 Task: Add Attachment from computer to Card Card0000000037 in Board Board0000000010 in Workspace WS0000000004 in Trello. Add Cover Green to Card Card0000000037 in Board Board0000000010 in Workspace WS0000000004 in Trello. Add "Move Card To …" Button titled Button0000000037 to "top" of the list "To Do" to Card Card0000000037 in Board Board0000000010 in Workspace WS0000000004 in Trello. Add Description DS0000000037 to Card Card0000000038 in Board Board0000000010 in Workspace WS0000000004 in Trello. Add Comment CM0000000037 to Card Card0000000038 in Board Board0000000010 in Workspace WS0000000004 in Trello
Action: Mouse moved to (754, 335)
Screenshot: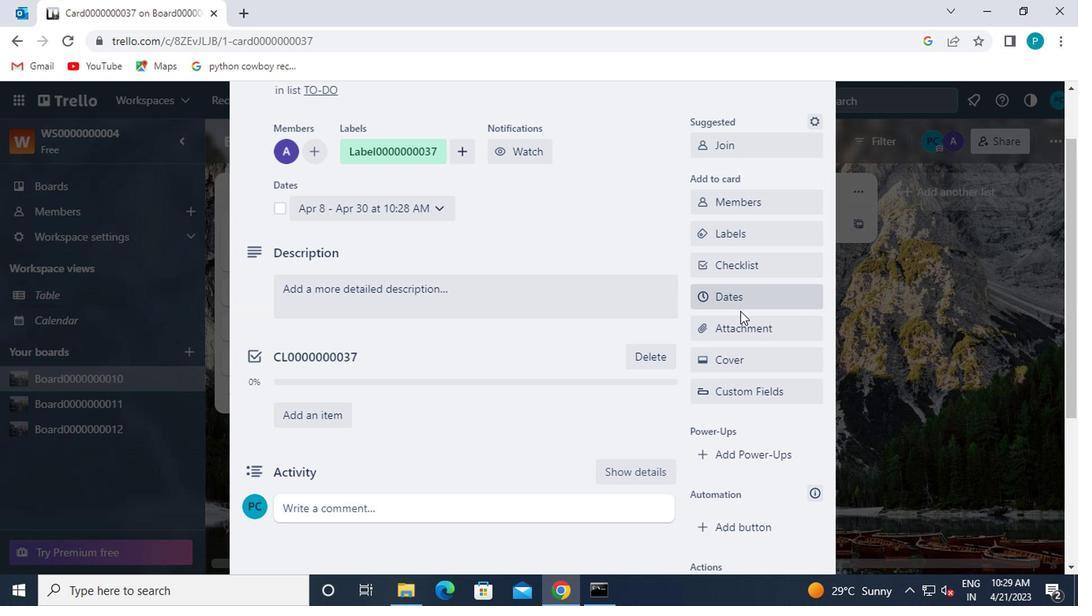 
Action: Mouse pressed left at (754, 335)
Screenshot: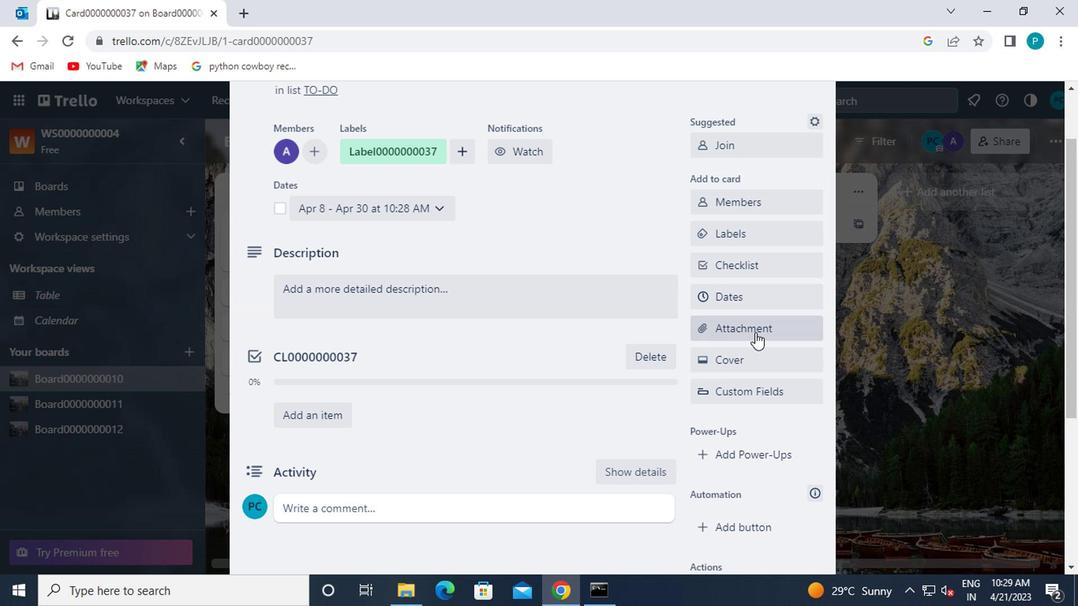 
Action: Mouse moved to (708, 171)
Screenshot: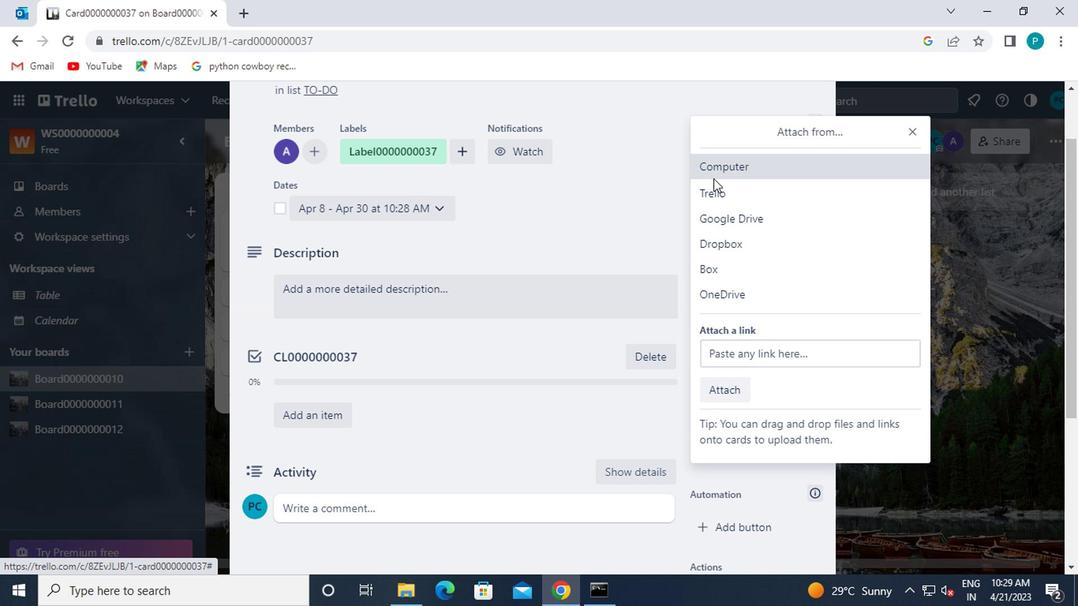 
Action: Mouse pressed left at (708, 171)
Screenshot: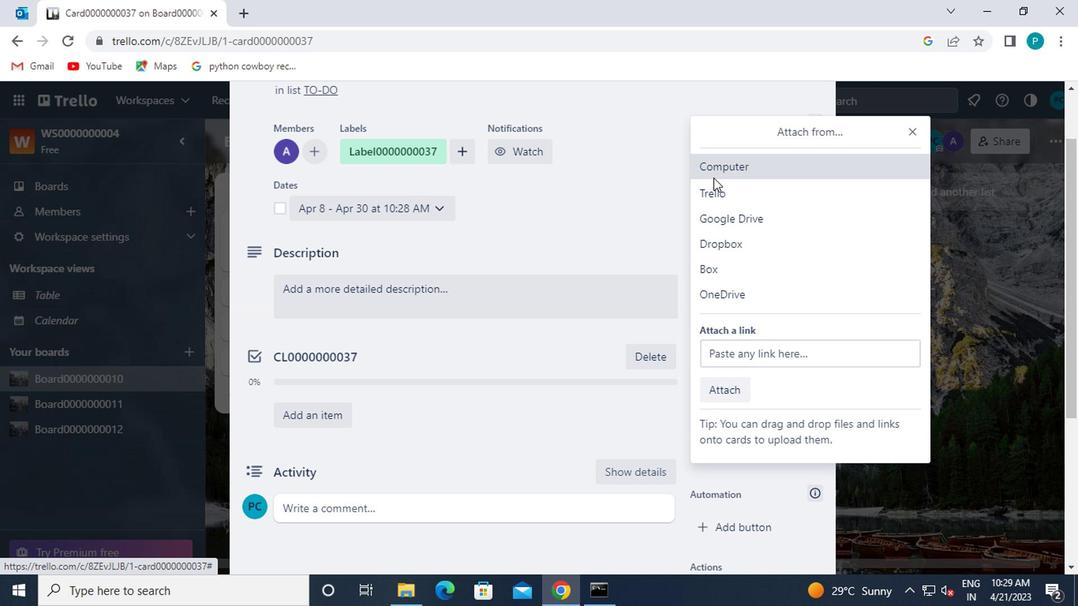 
Action: Mouse moved to (158, 110)
Screenshot: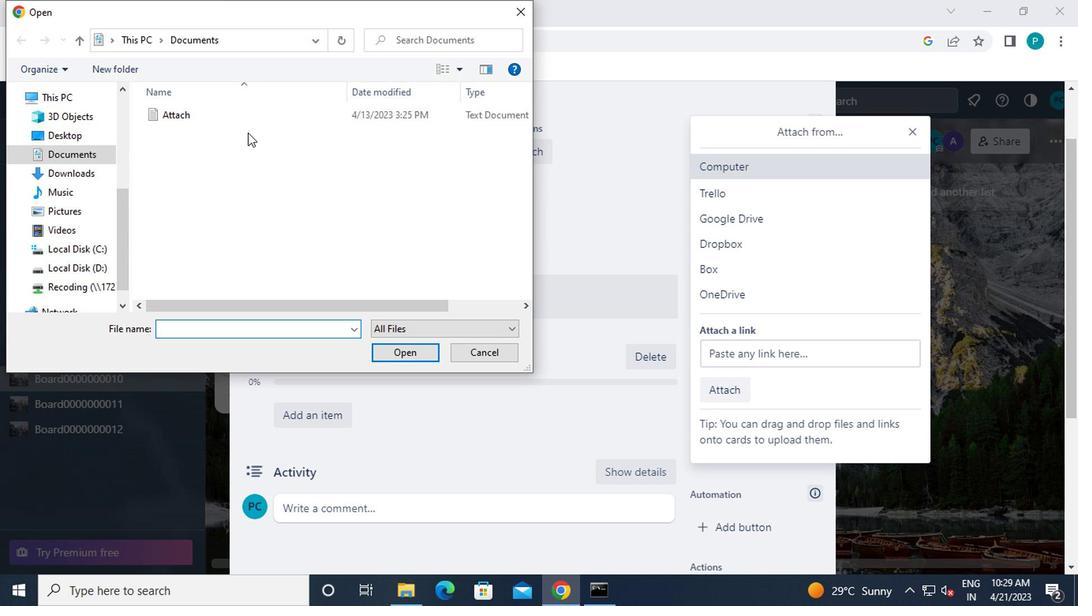 
Action: Mouse pressed left at (158, 110)
Screenshot: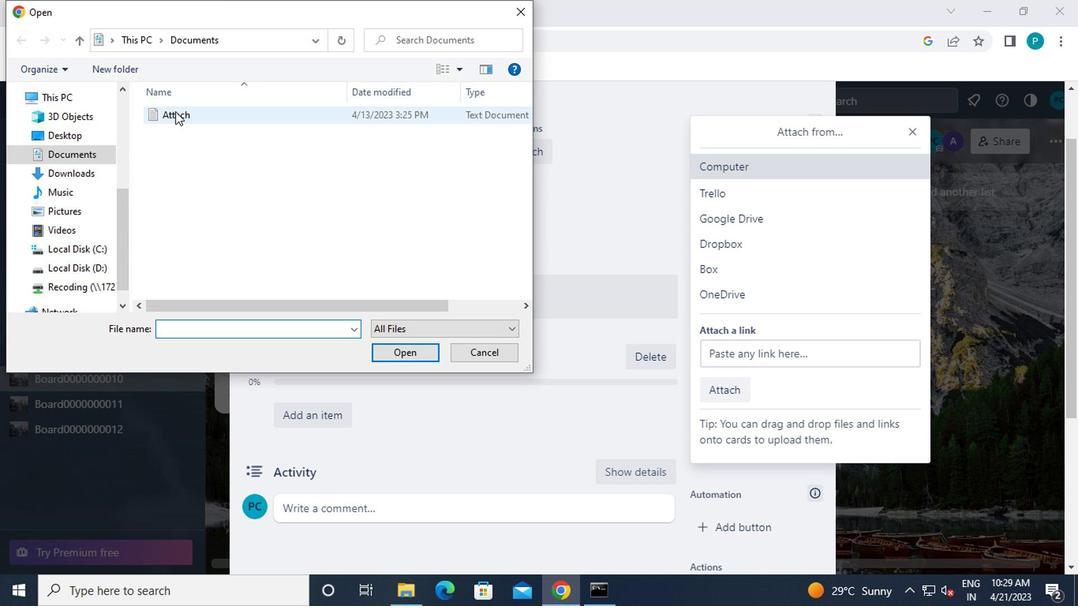 
Action: Mouse moved to (160, 113)
Screenshot: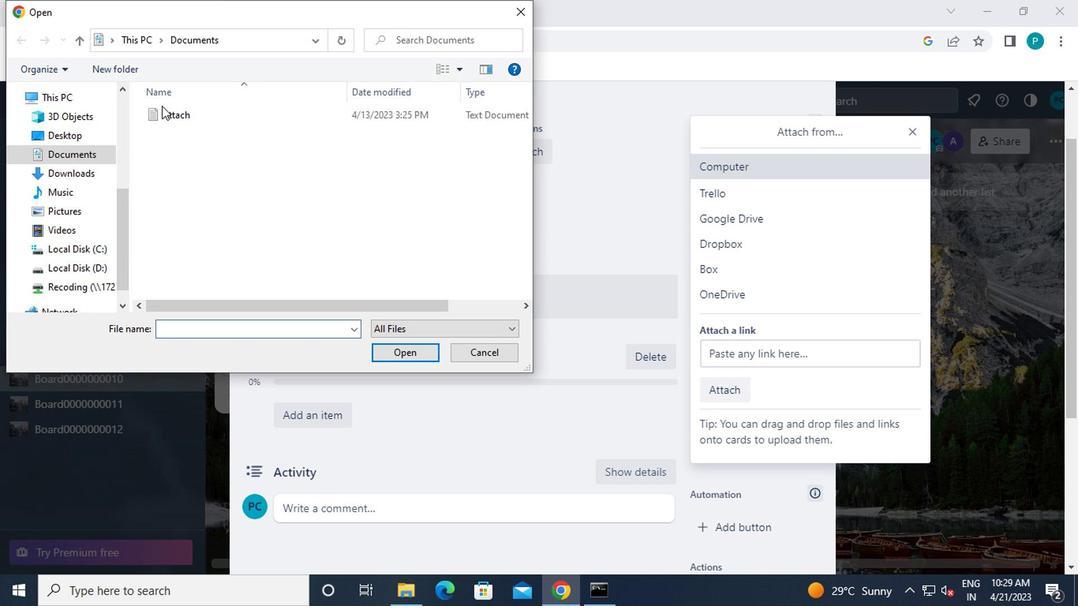 
Action: Mouse pressed left at (160, 113)
Screenshot: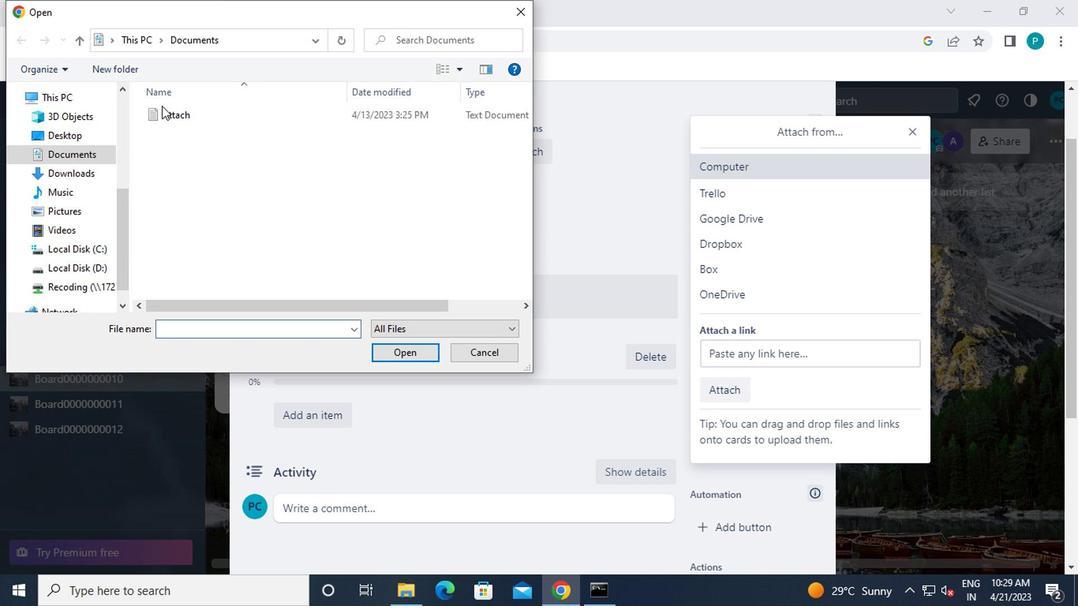 
Action: Mouse moved to (408, 363)
Screenshot: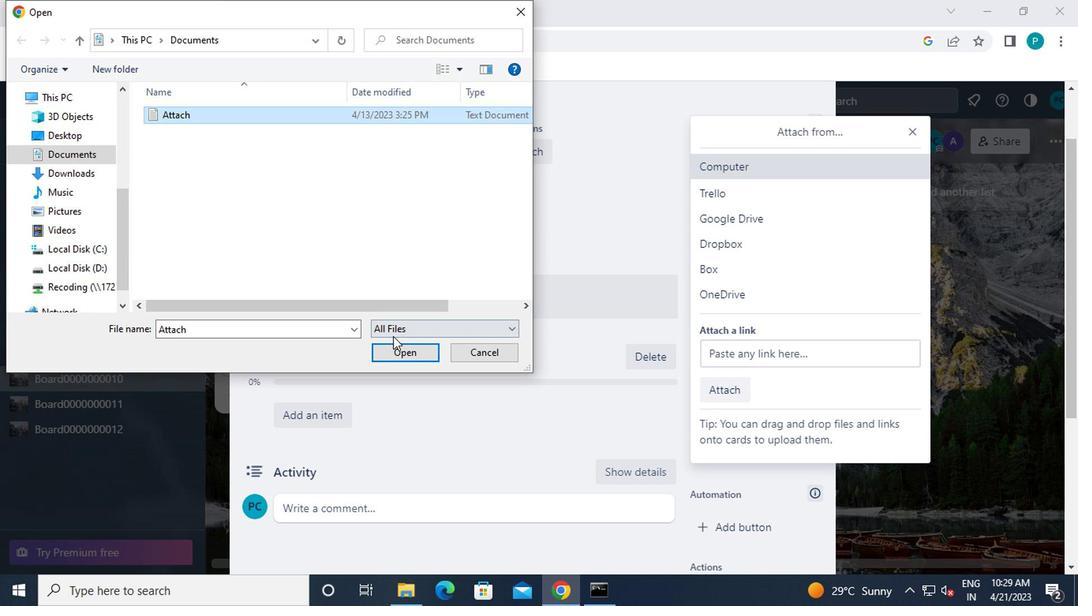 
Action: Mouse pressed left at (408, 363)
Screenshot: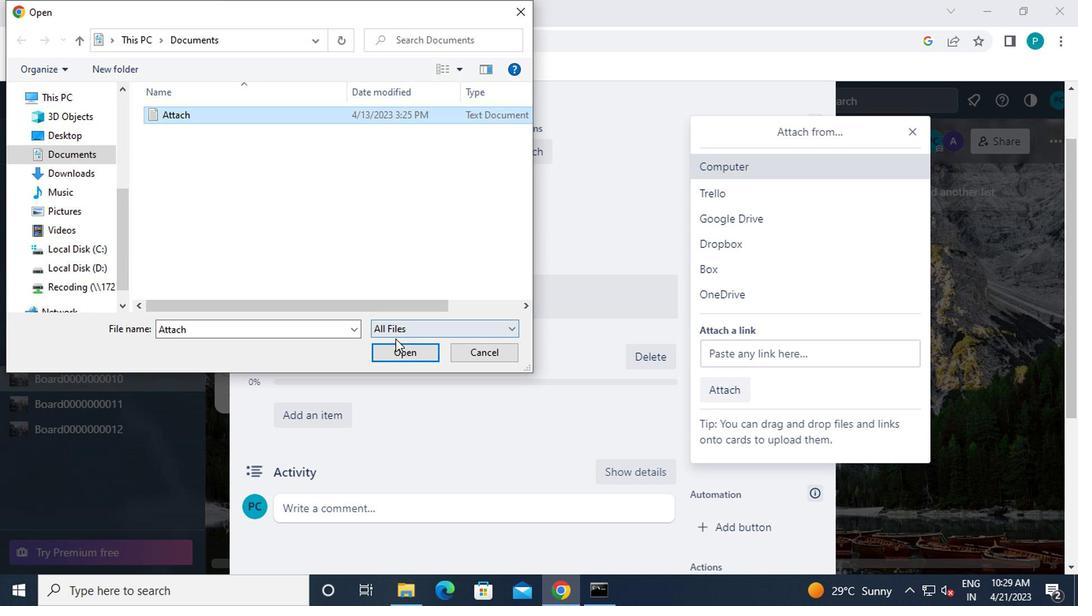 
Action: Mouse moved to (775, 349)
Screenshot: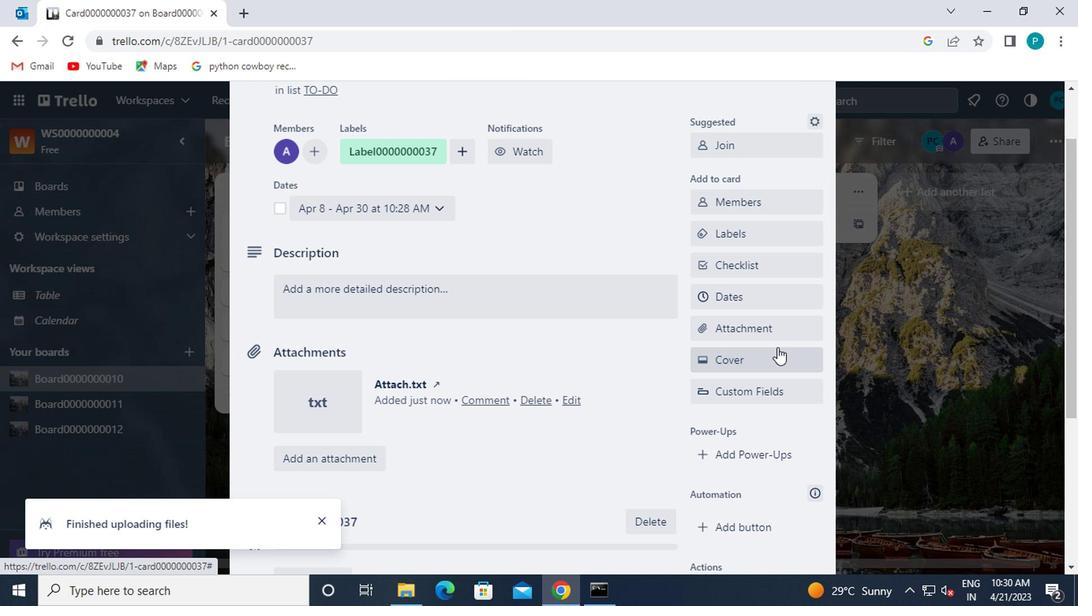 
Action: Mouse pressed left at (775, 349)
Screenshot: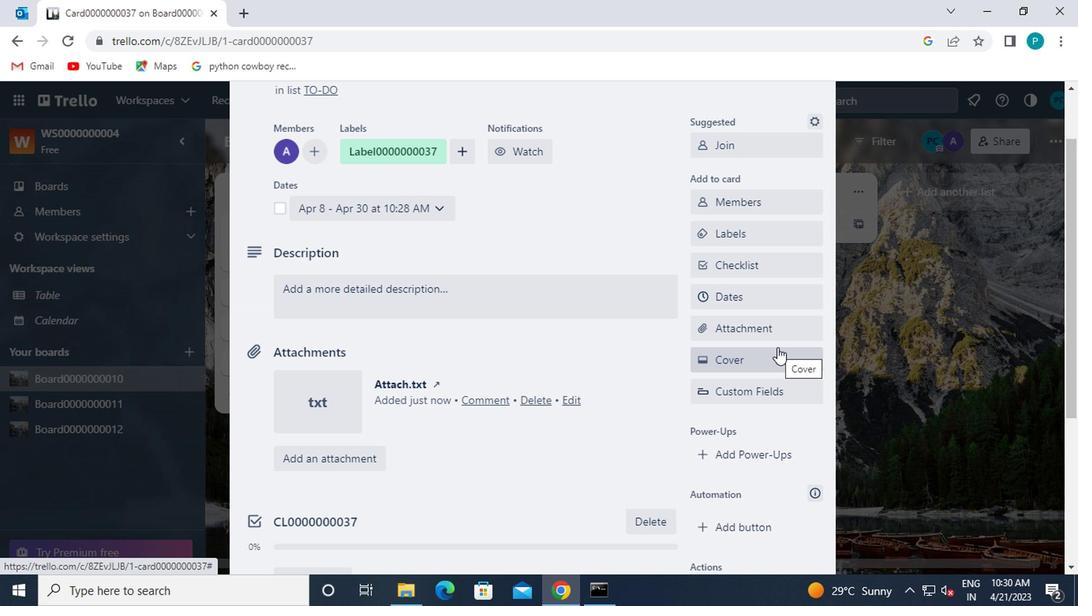 
Action: Mouse moved to (721, 279)
Screenshot: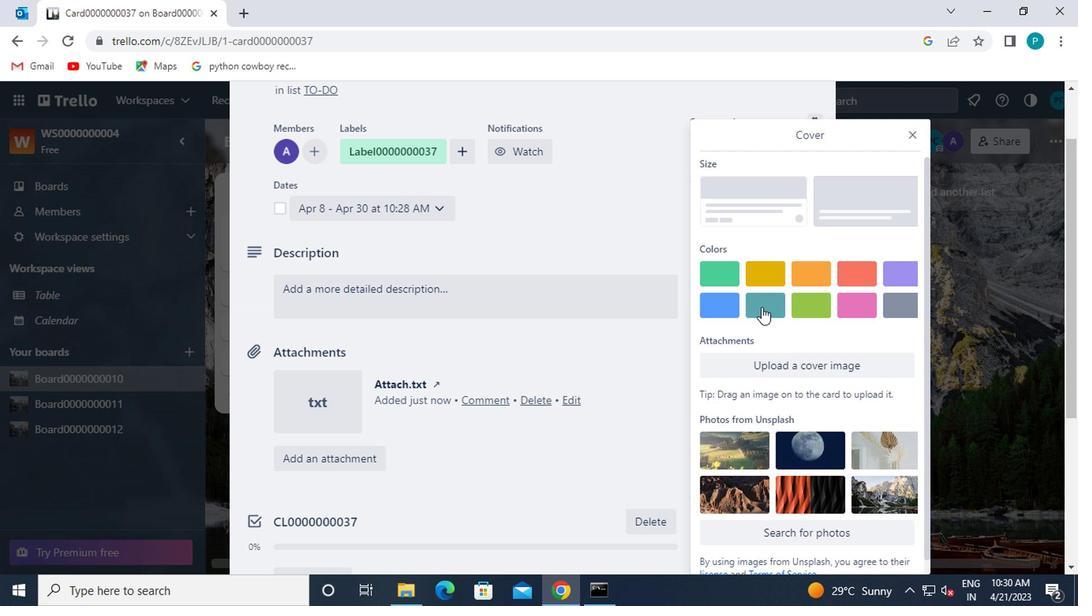 
Action: Mouse pressed left at (721, 279)
Screenshot: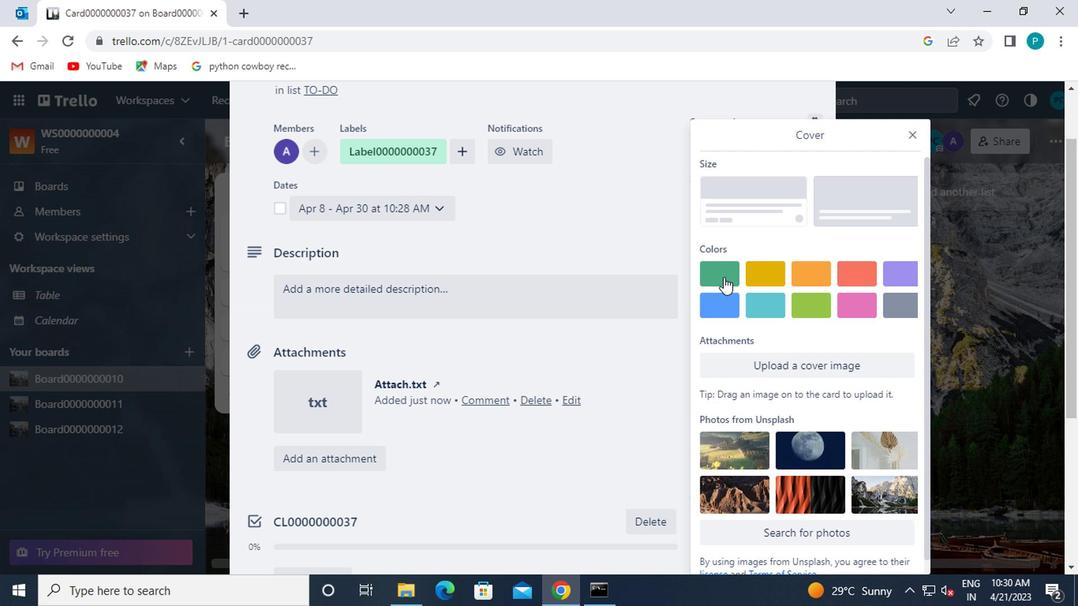 
Action: Mouse moved to (912, 142)
Screenshot: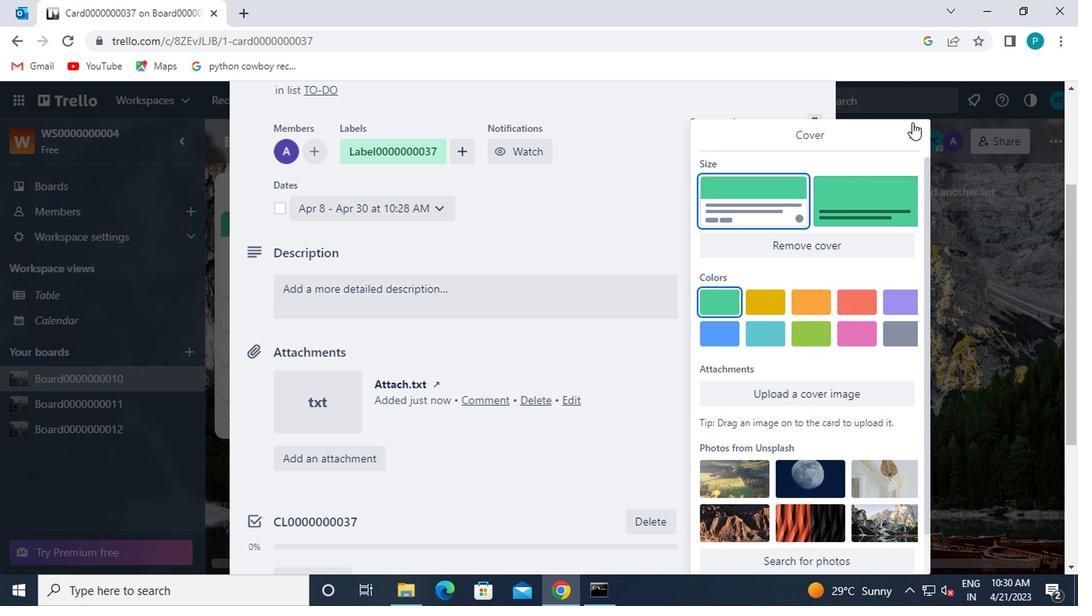
Action: Mouse pressed left at (912, 142)
Screenshot: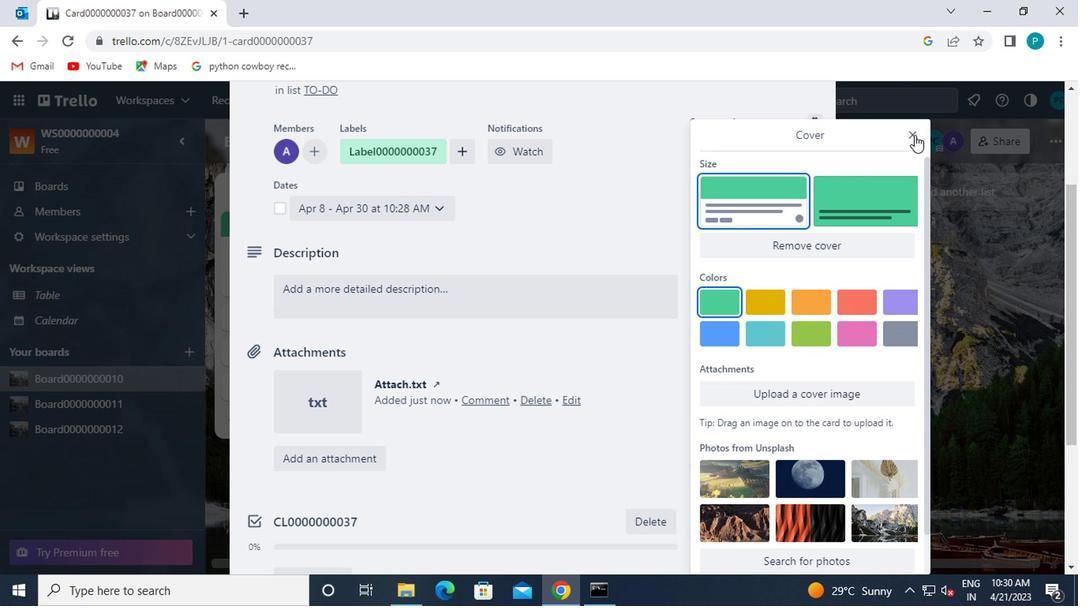 
Action: Mouse moved to (639, 327)
Screenshot: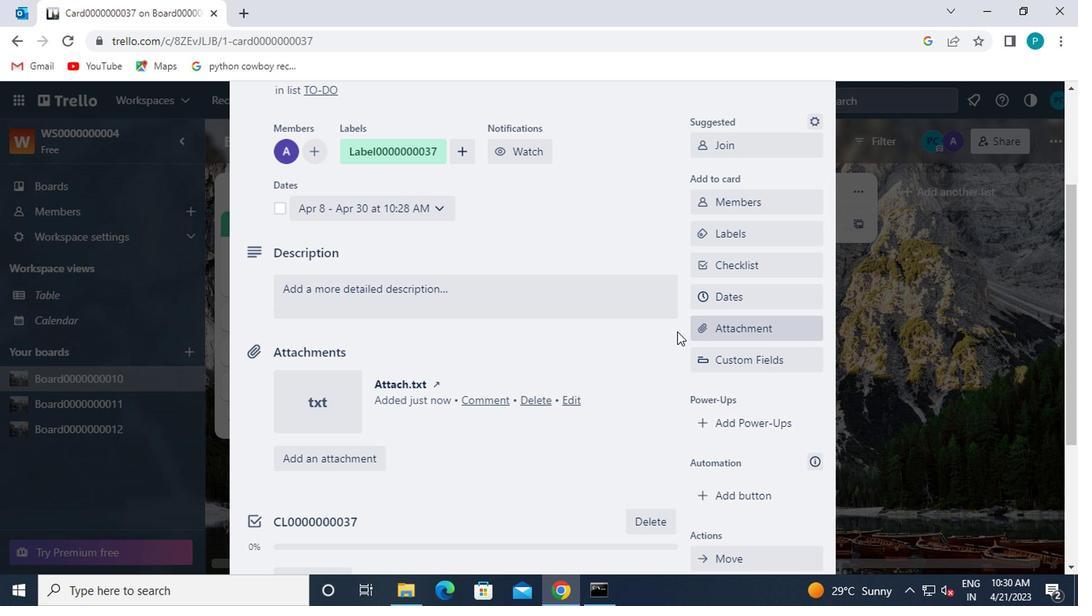 
Action: Mouse scrolled (639, 326) with delta (0, -1)
Screenshot: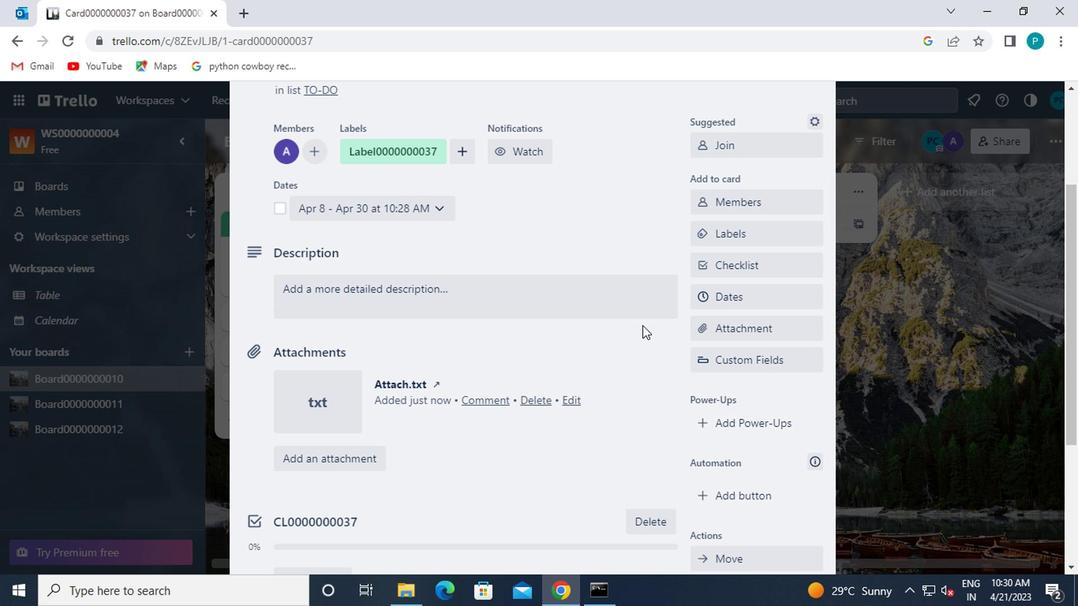 
Action: Mouse scrolled (639, 326) with delta (0, -1)
Screenshot: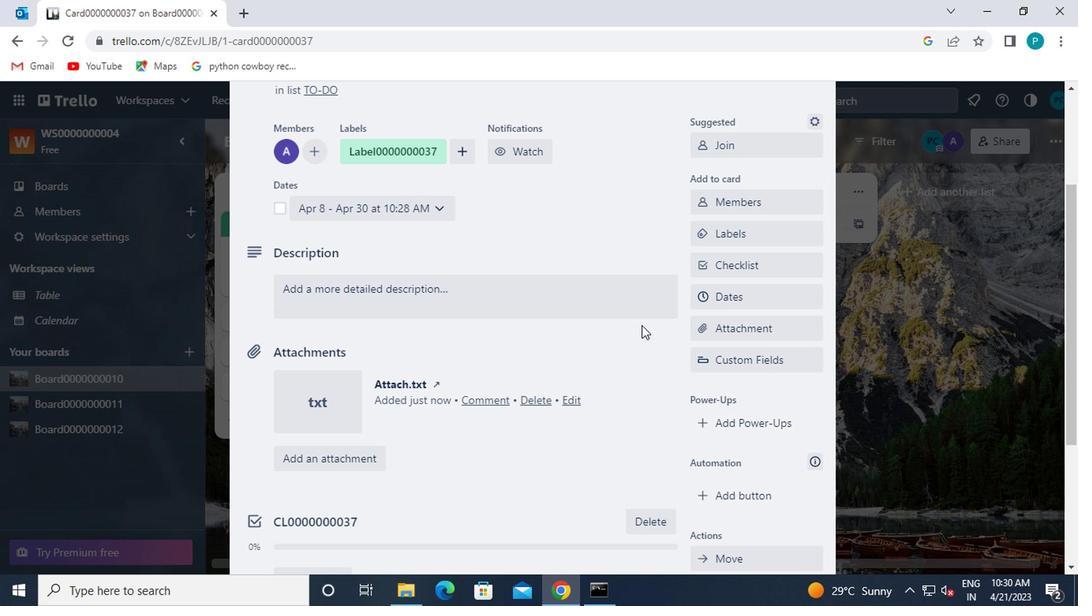 
Action: Mouse moved to (733, 338)
Screenshot: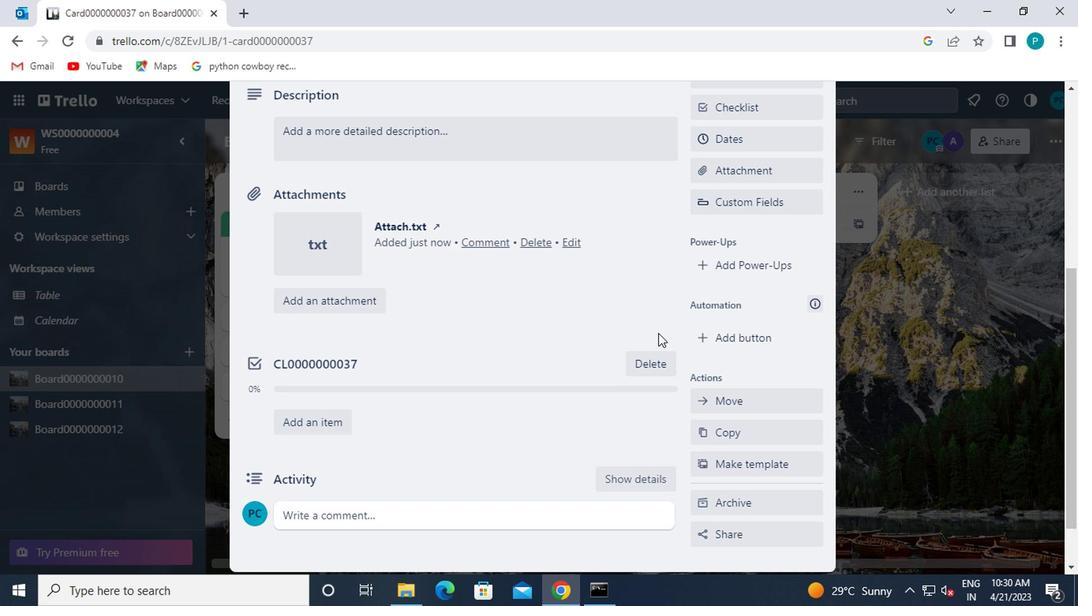 
Action: Mouse pressed left at (733, 338)
Screenshot: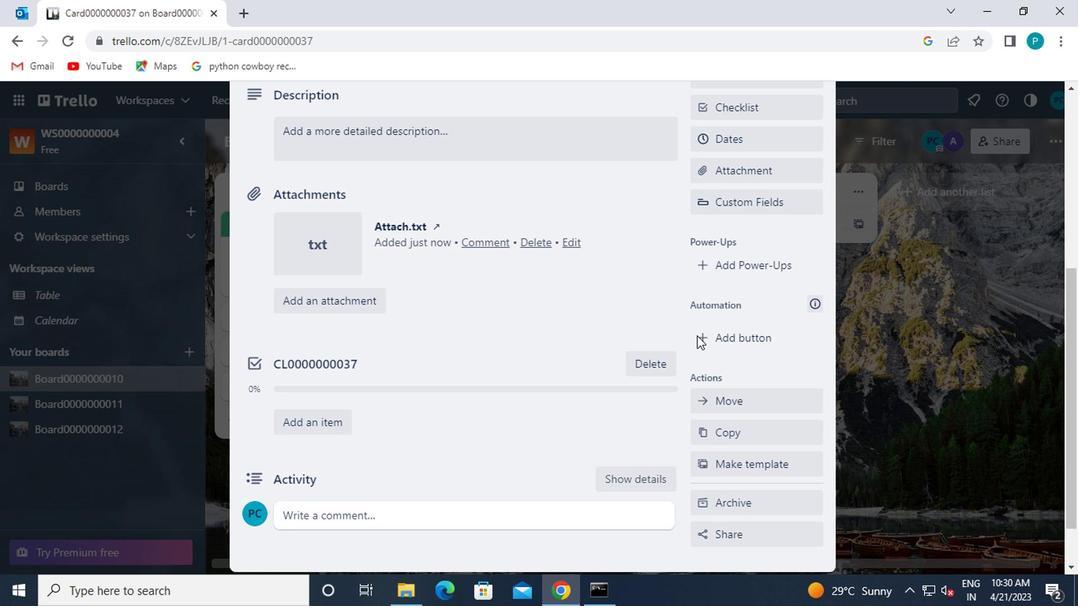 
Action: Mouse moved to (724, 201)
Screenshot: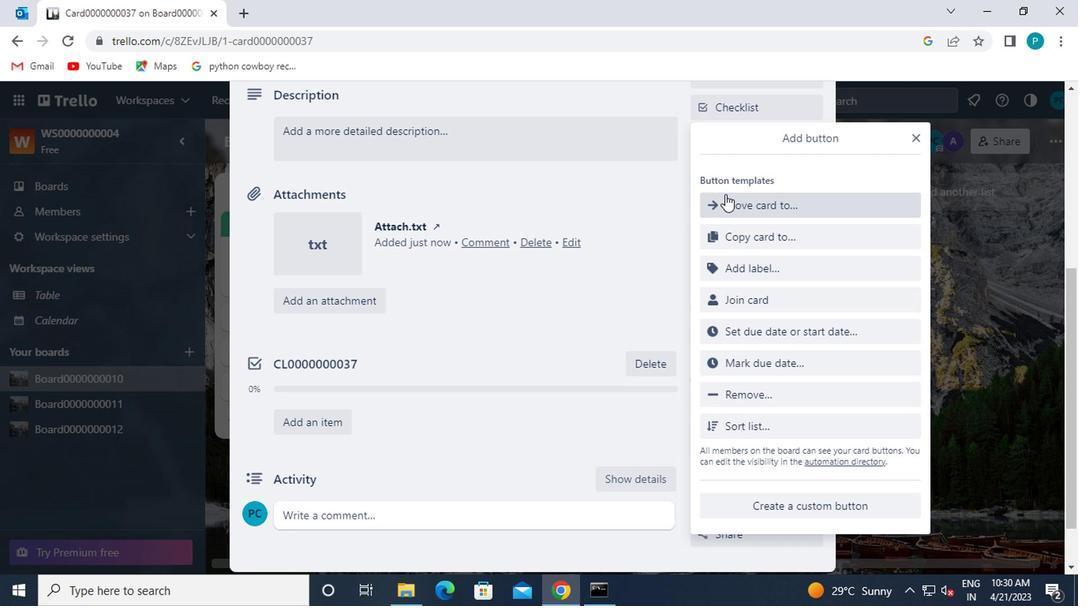 
Action: Mouse pressed left at (724, 201)
Screenshot: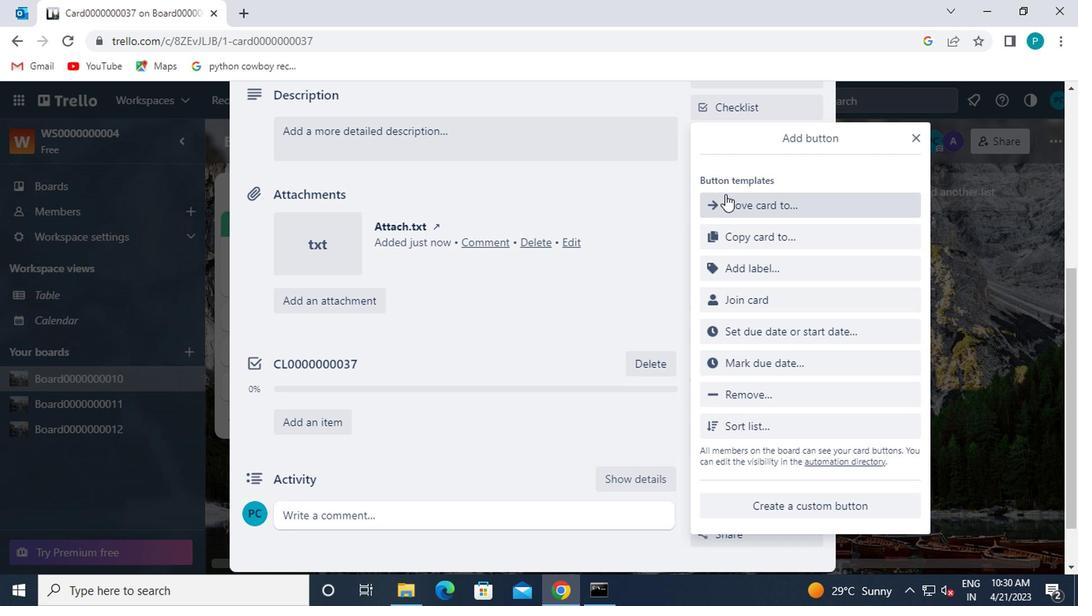 
Action: Mouse moved to (749, 205)
Screenshot: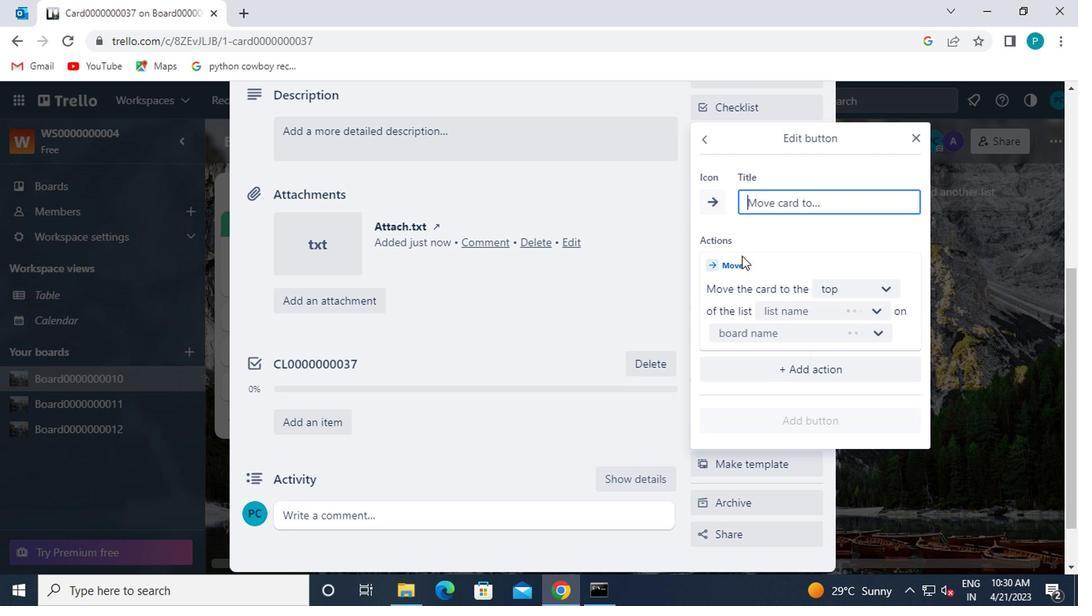 
Action: Mouse pressed left at (749, 205)
Screenshot: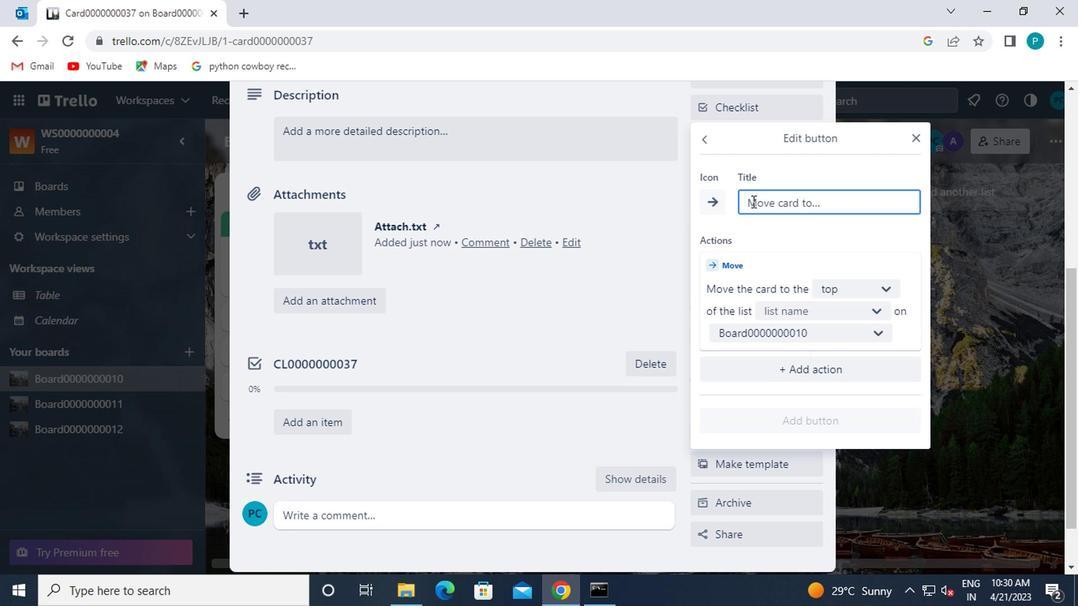 
Action: Key pressed <Key.caps_lock>b<Key.caps_lock>utton<Key.backspace><Key.backspace><Key.backspace><Key.backspace><Key.backspace><Key.backspace><Key.caps_lock>b<Key.backspace><Key.caps_lock>b<Key.caps_lock>utton0000000037
Screenshot: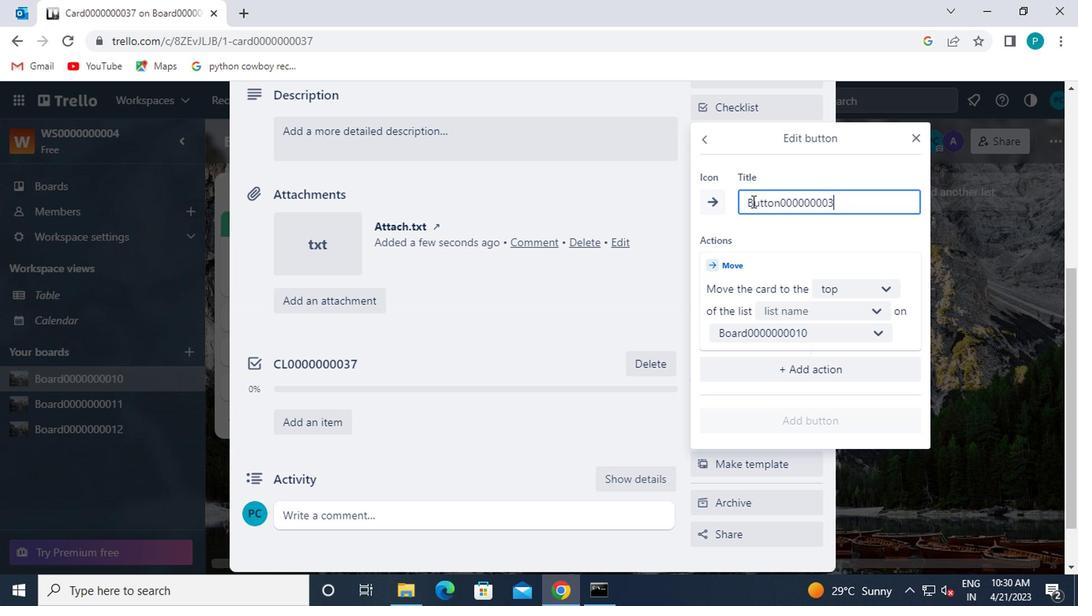 
Action: Mouse moved to (855, 285)
Screenshot: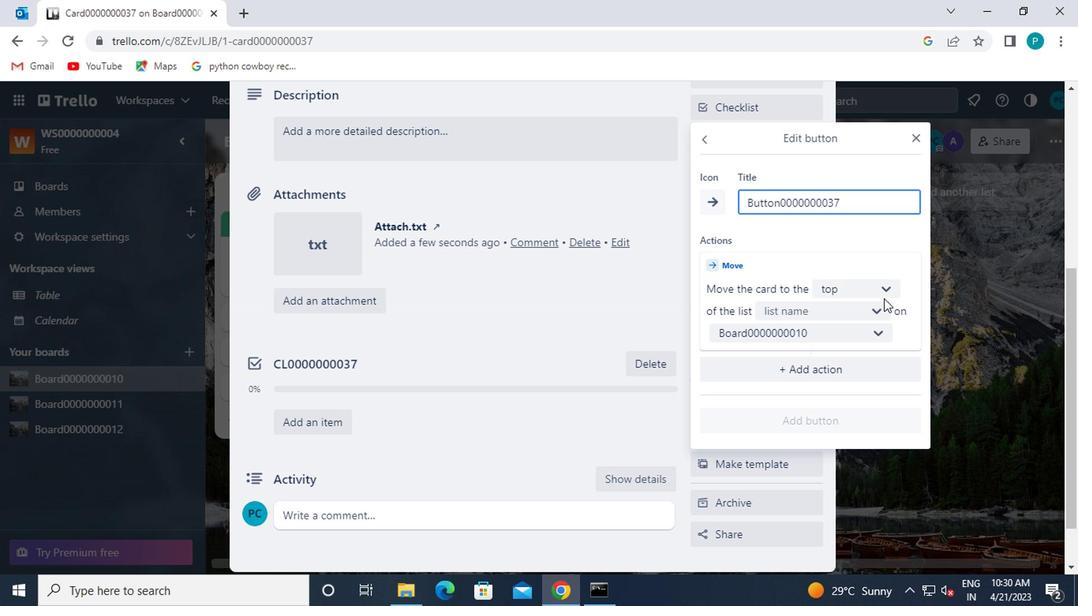 
Action: Mouse pressed left at (855, 285)
Screenshot: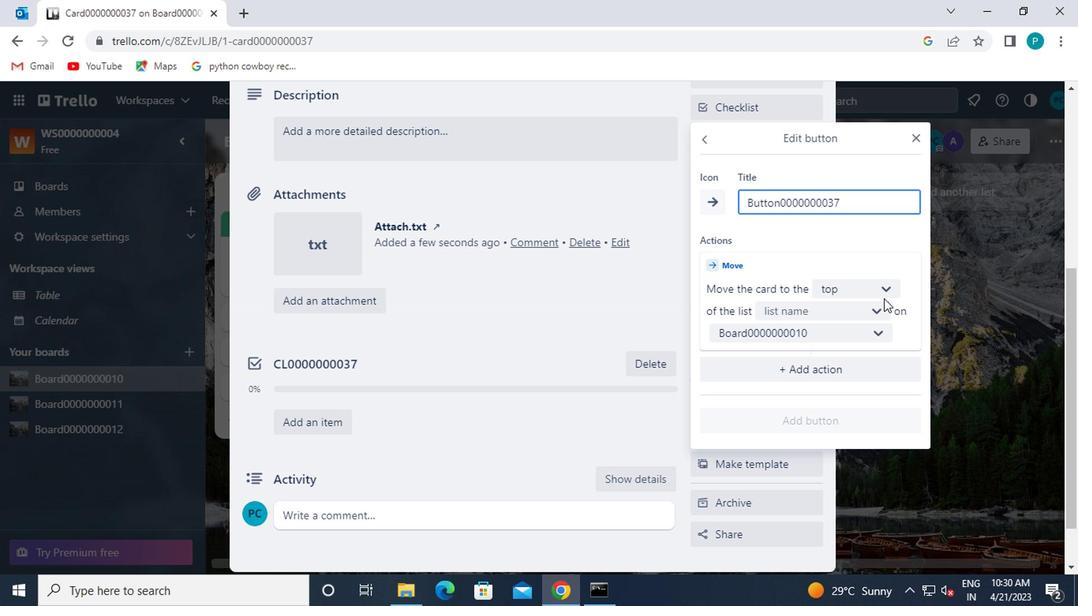 
Action: Mouse moved to (871, 319)
Screenshot: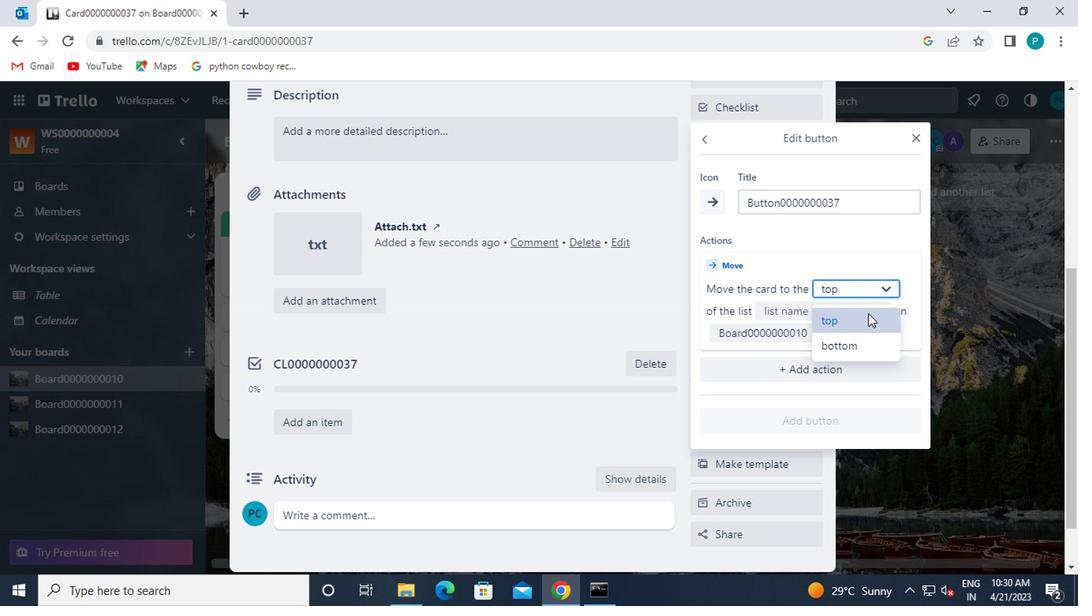 
Action: Mouse pressed left at (871, 319)
Screenshot: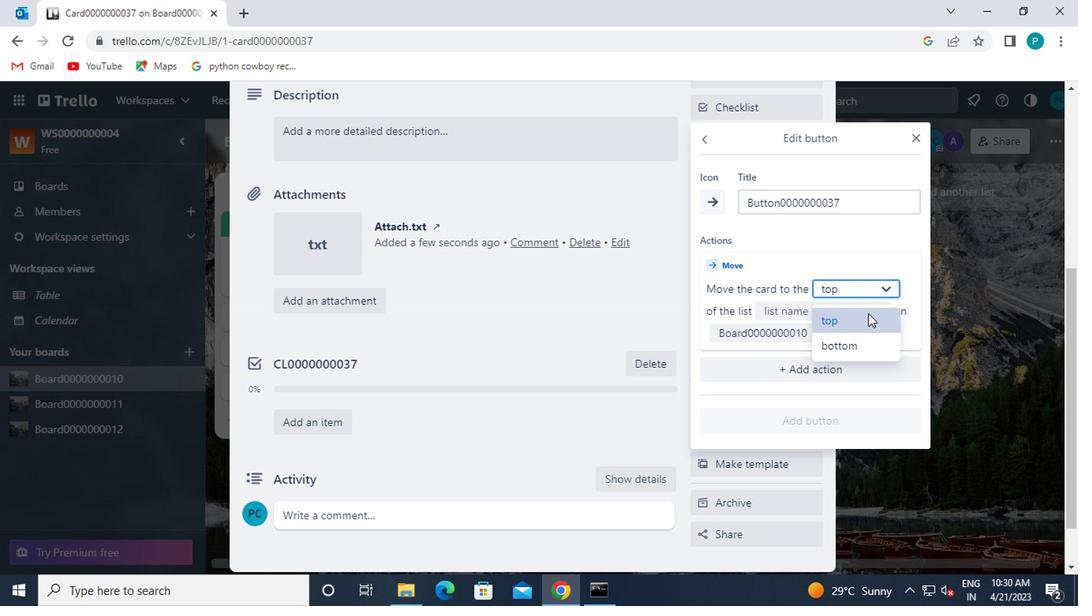 
Action: Mouse moved to (834, 311)
Screenshot: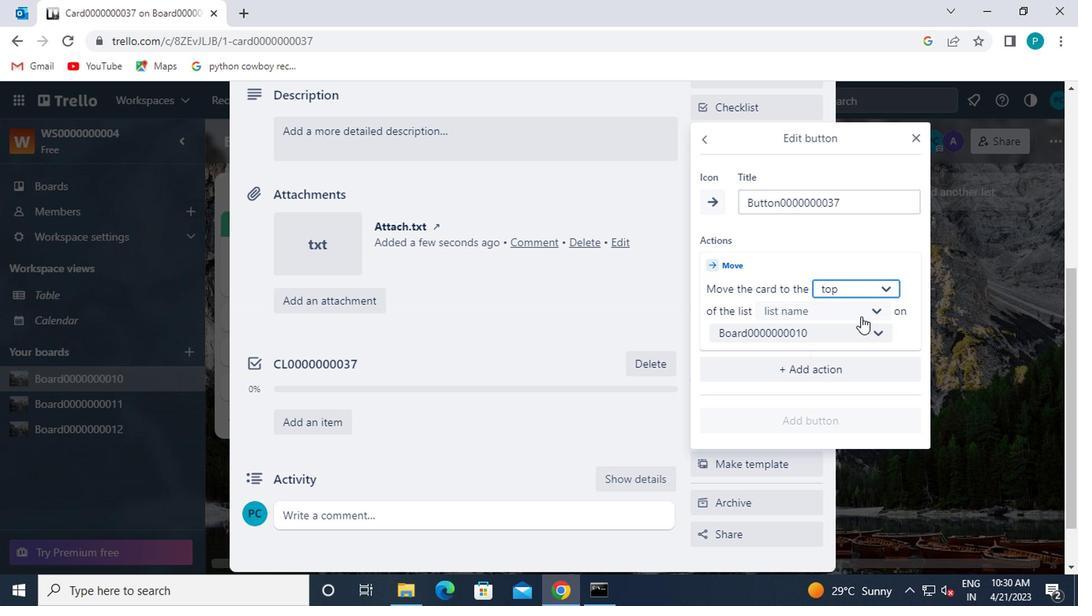 
Action: Mouse pressed left at (834, 311)
Screenshot: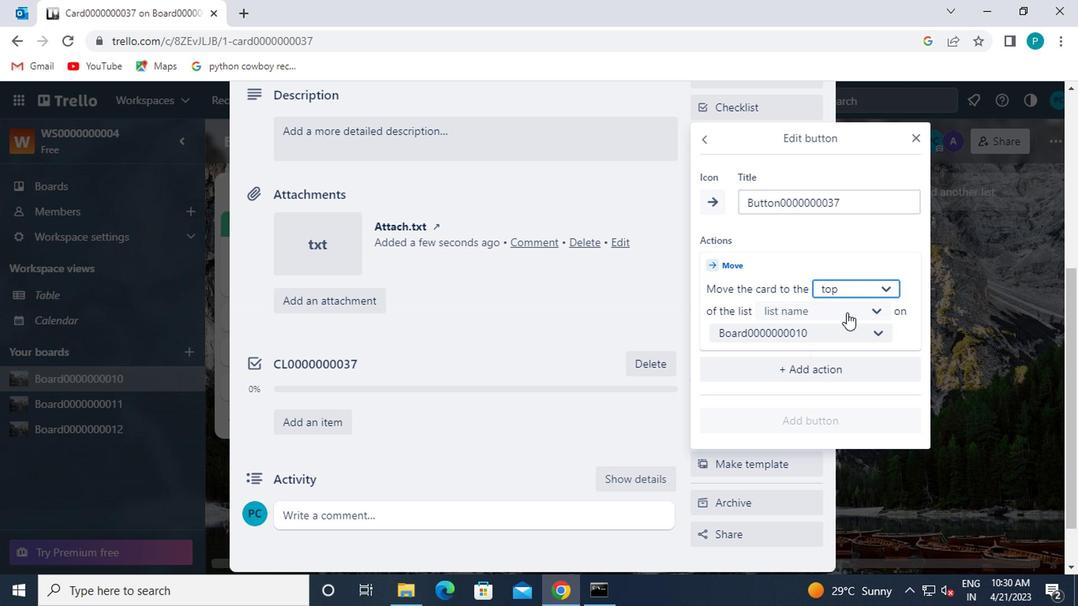 
Action: Mouse moved to (848, 342)
Screenshot: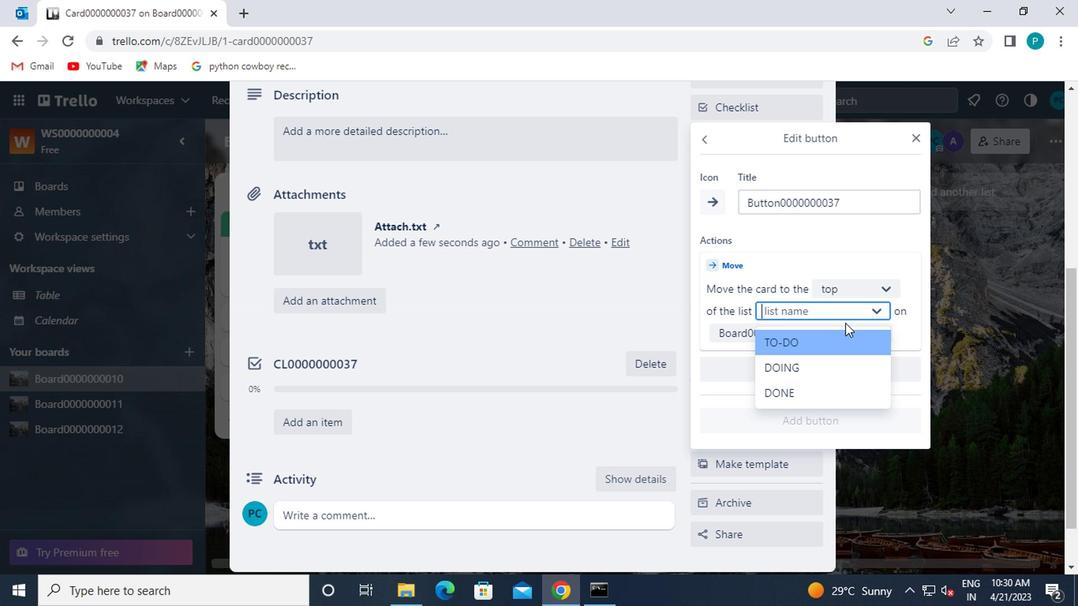 
Action: Mouse pressed left at (848, 342)
Screenshot: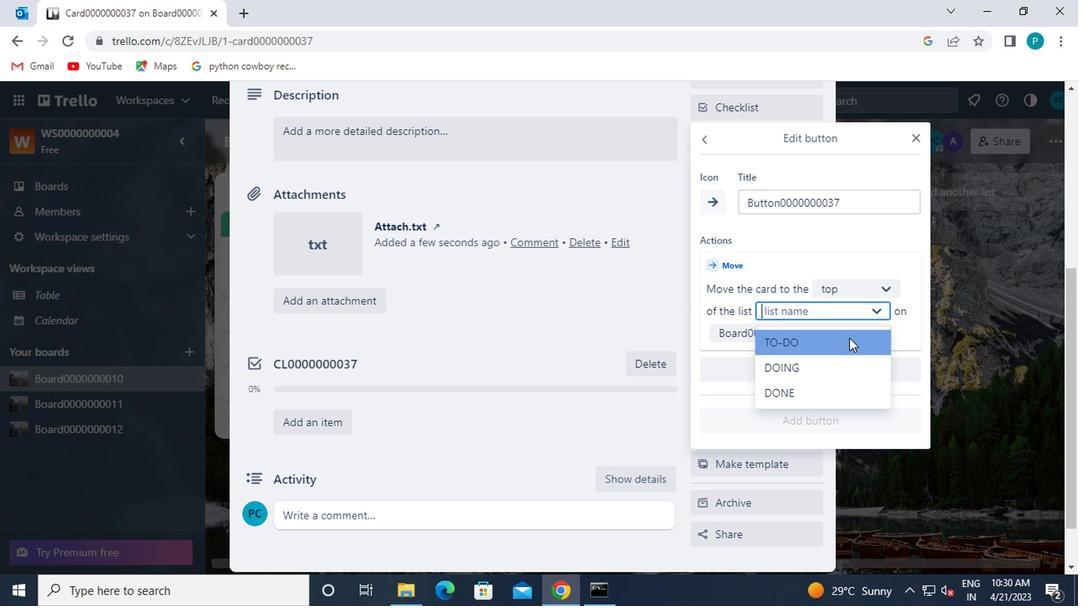 
Action: Mouse moved to (818, 425)
Screenshot: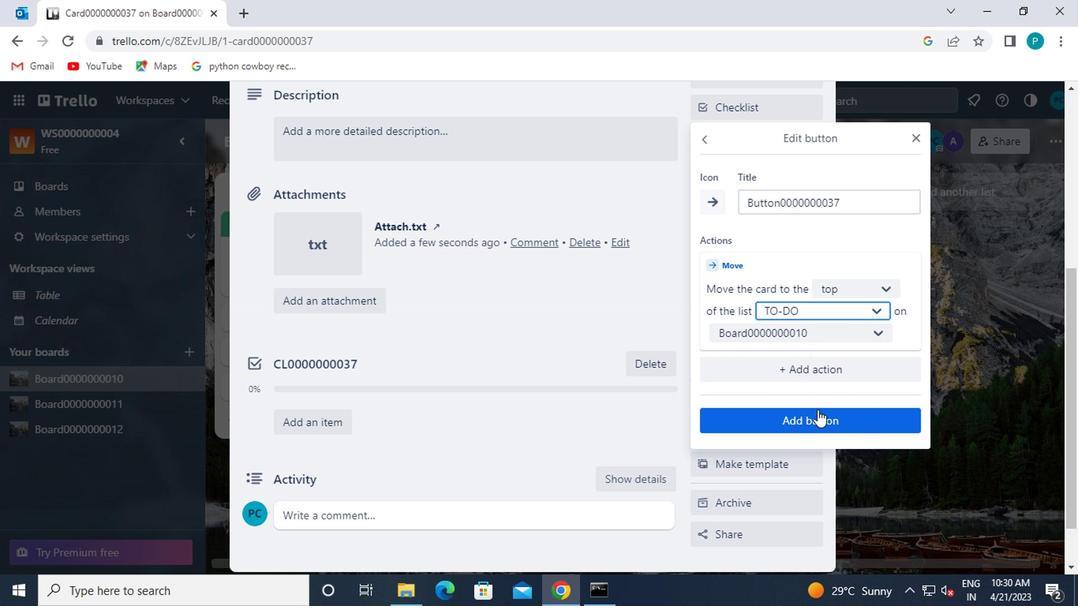 
Action: Mouse pressed left at (818, 425)
Screenshot: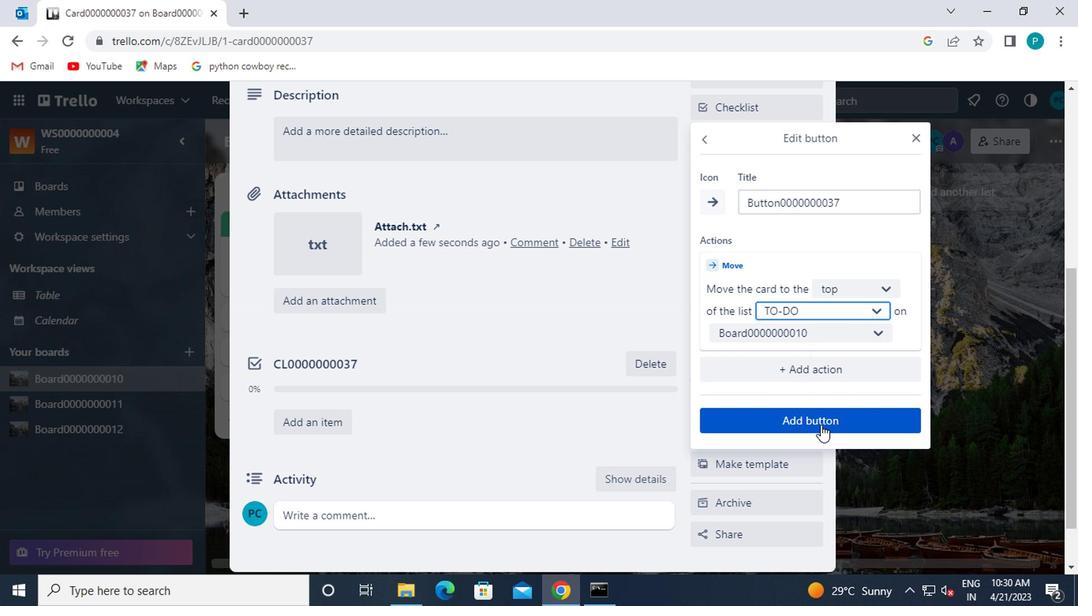 
Action: Mouse moved to (525, 389)
Screenshot: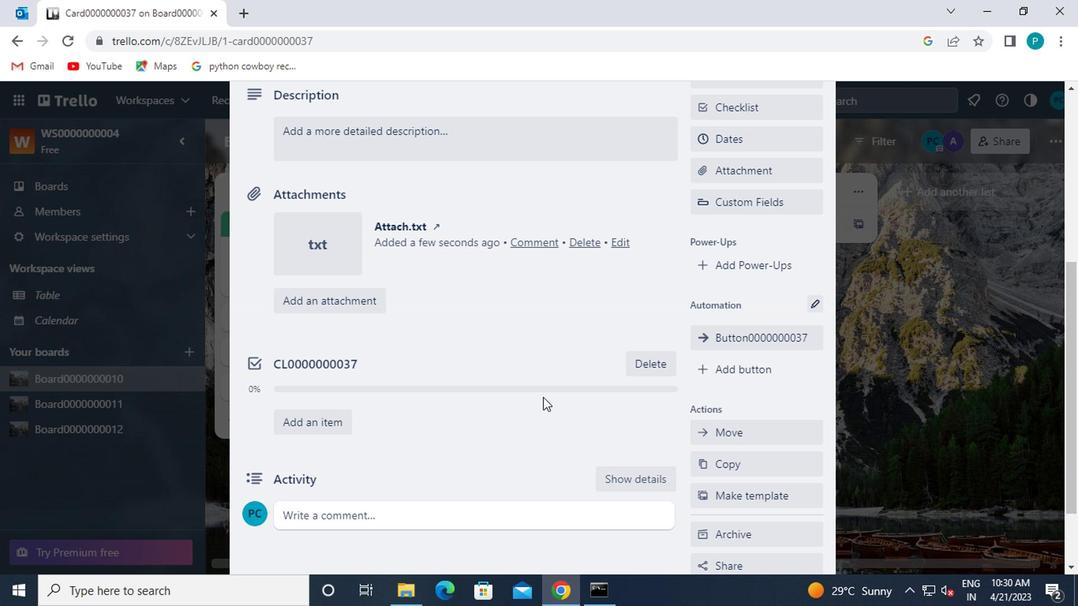 
Action: Mouse scrolled (525, 390) with delta (0, 0)
Screenshot: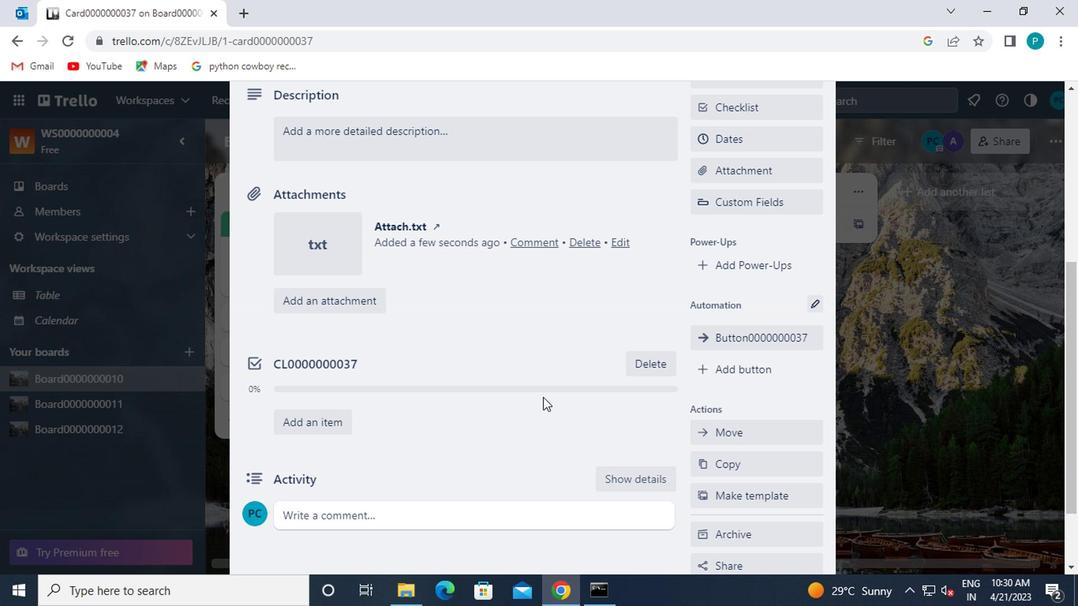 
Action: Mouse moved to (514, 384)
Screenshot: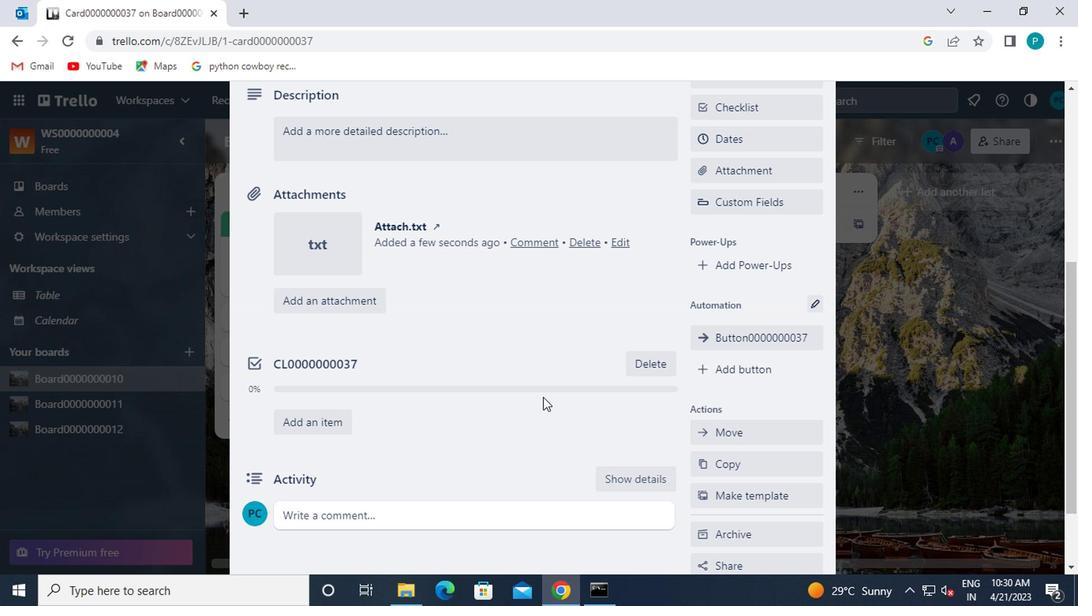 
Action: Mouse scrolled (514, 385) with delta (0, 1)
Screenshot: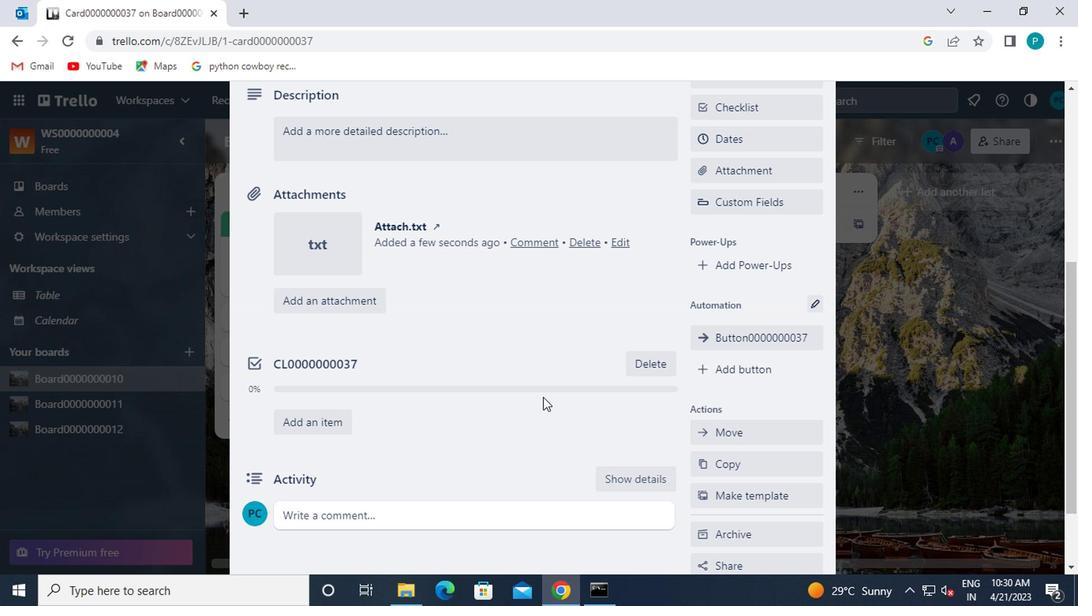 
Action: Mouse moved to (508, 383)
Screenshot: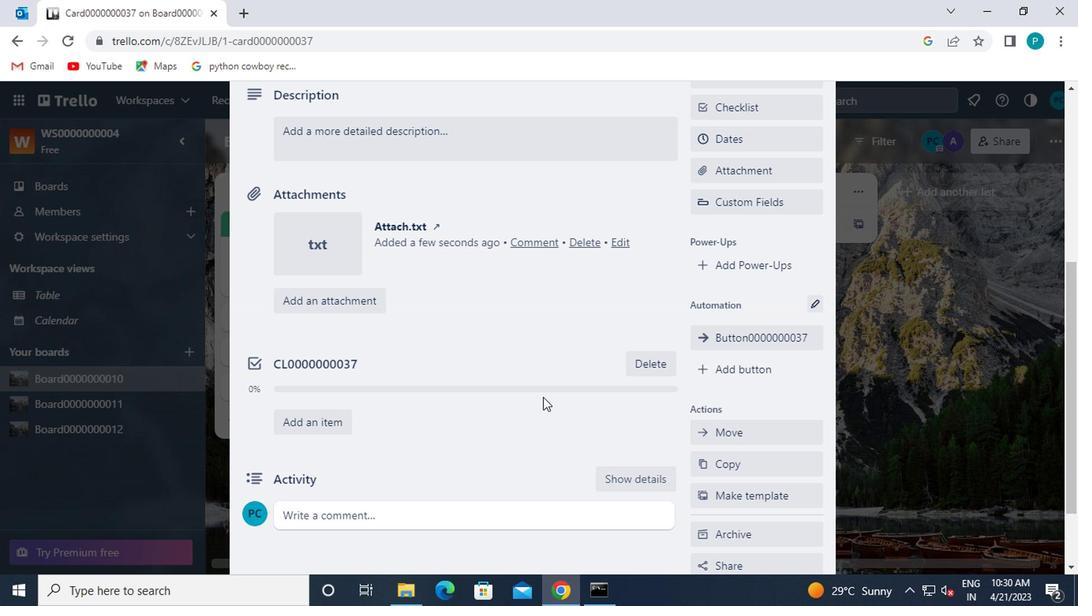 
Action: Mouse scrolled (508, 384) with delta (0, 0)
Screenshot: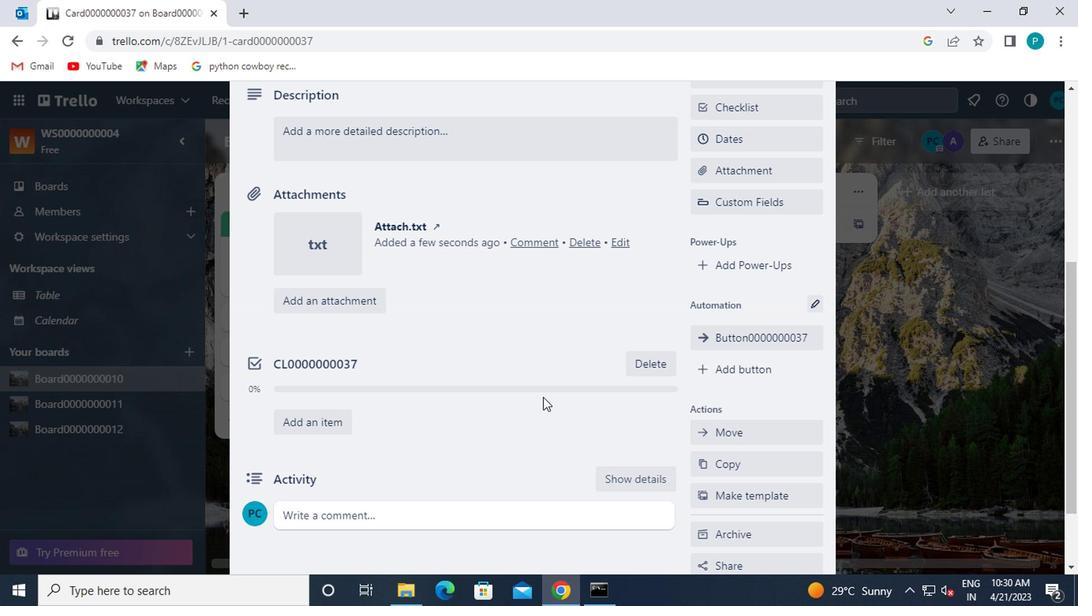 
Action: Mouse moved to (463, 372)
Screenshot: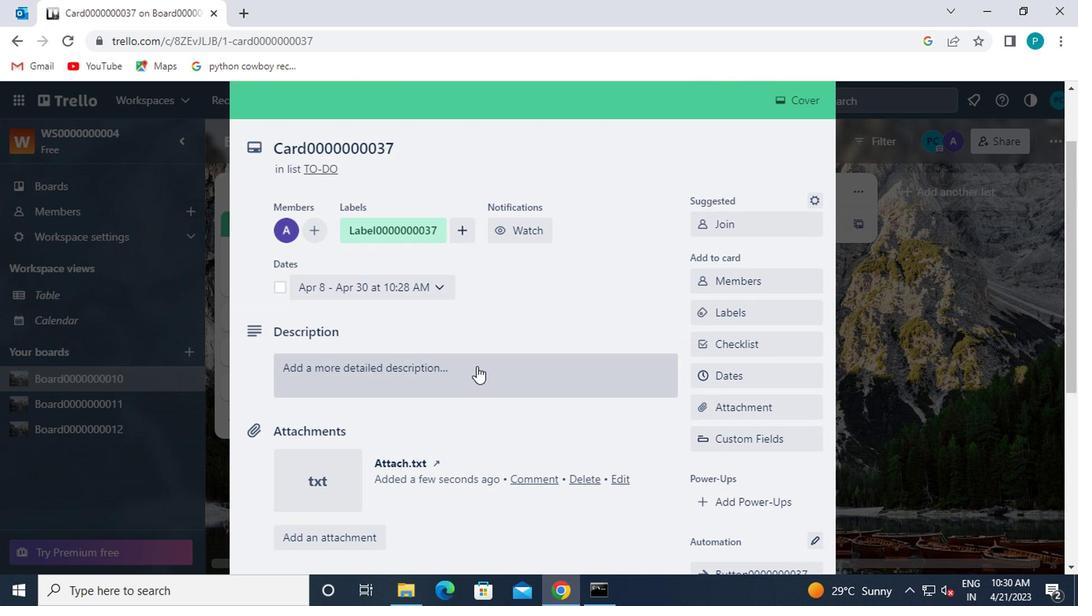 
Action: Mouse pressed left at (463, 372)
Screenshot: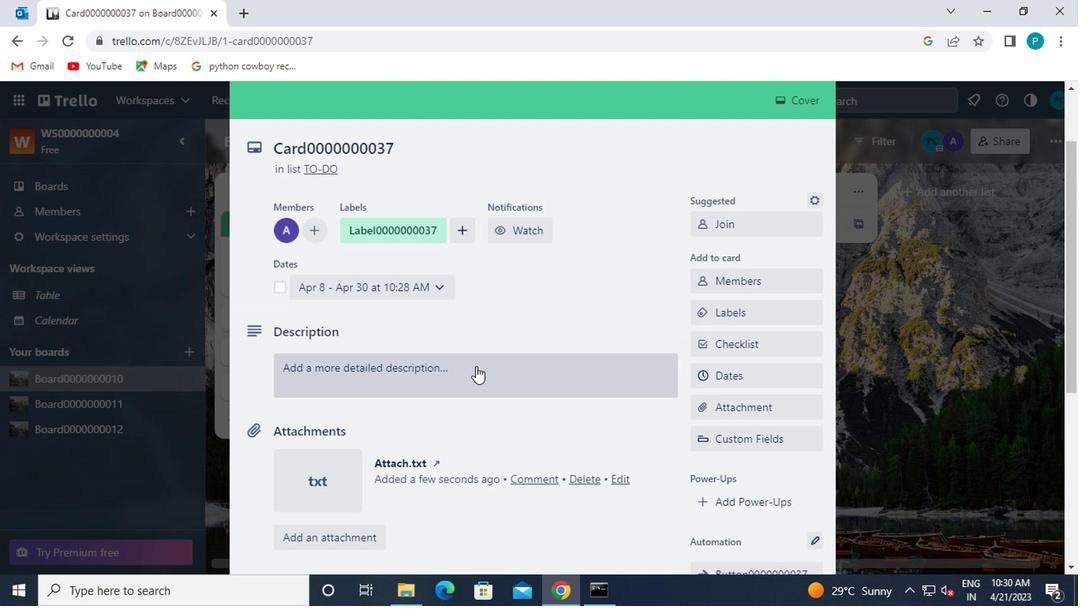 
Action: Mouse moved to (467, 370)
Screenshot: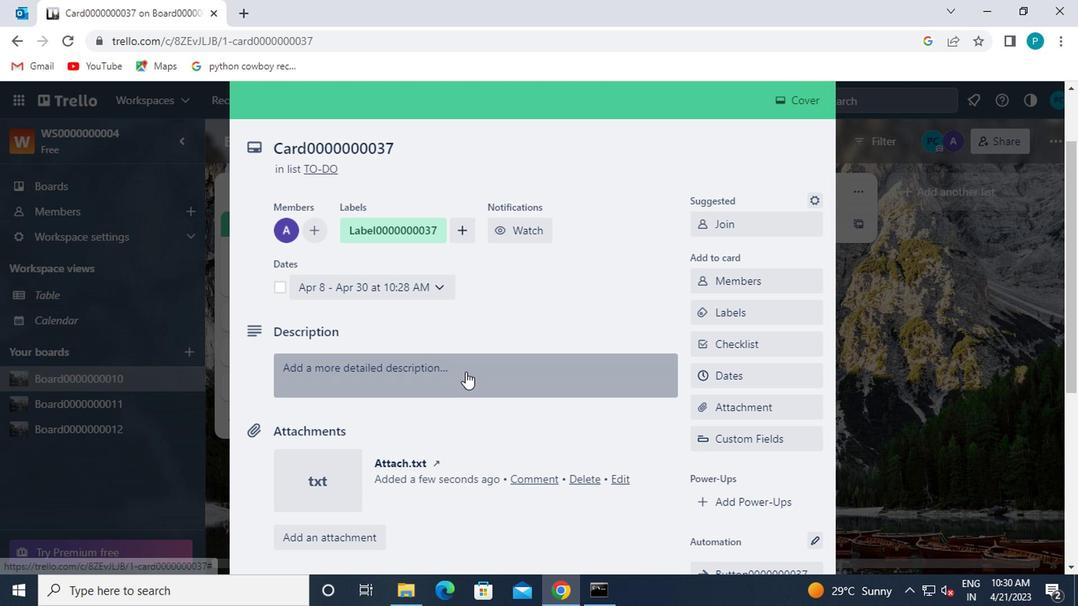 
Action: Key pressed <Key.caps_lock>ds0000000037
Screenshot: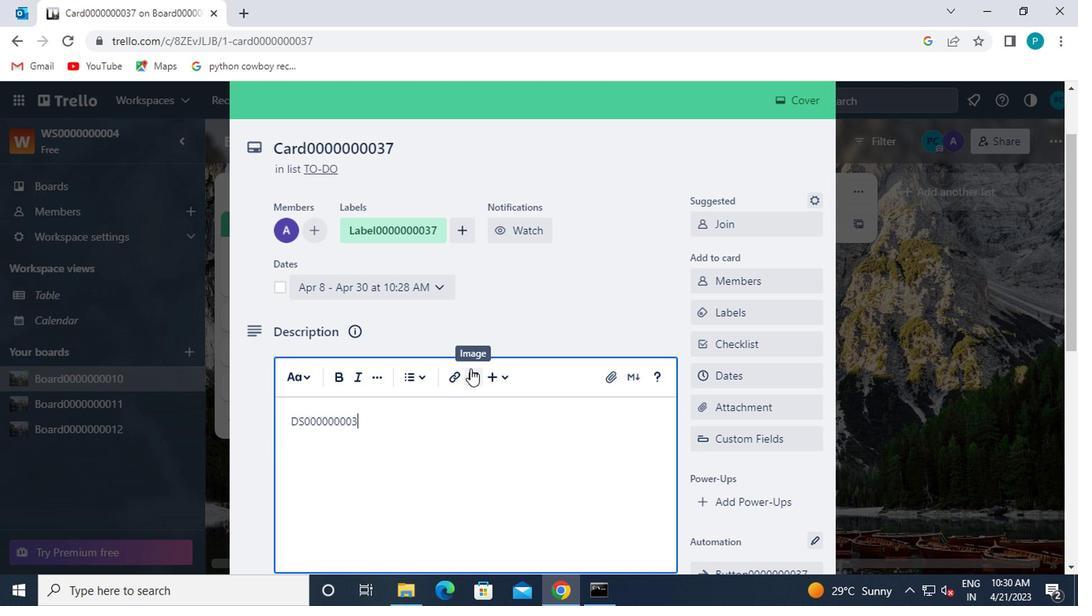 
Action: Mouse moved to (398, 482)
Screenshot: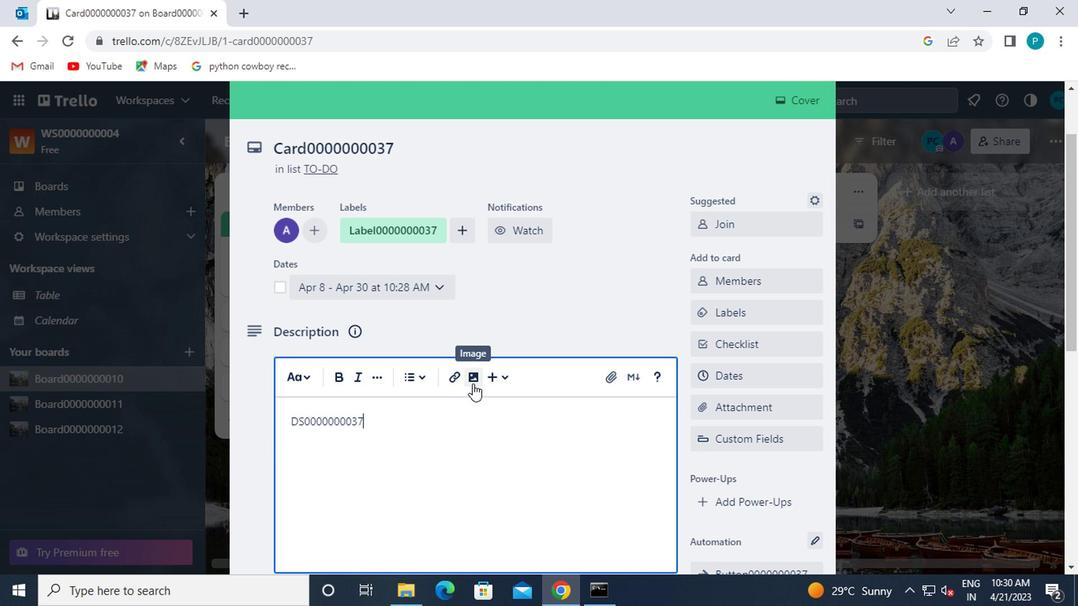 
Action: Mouse scrolled (398, 481) with delta (0, 0)
Screenshot: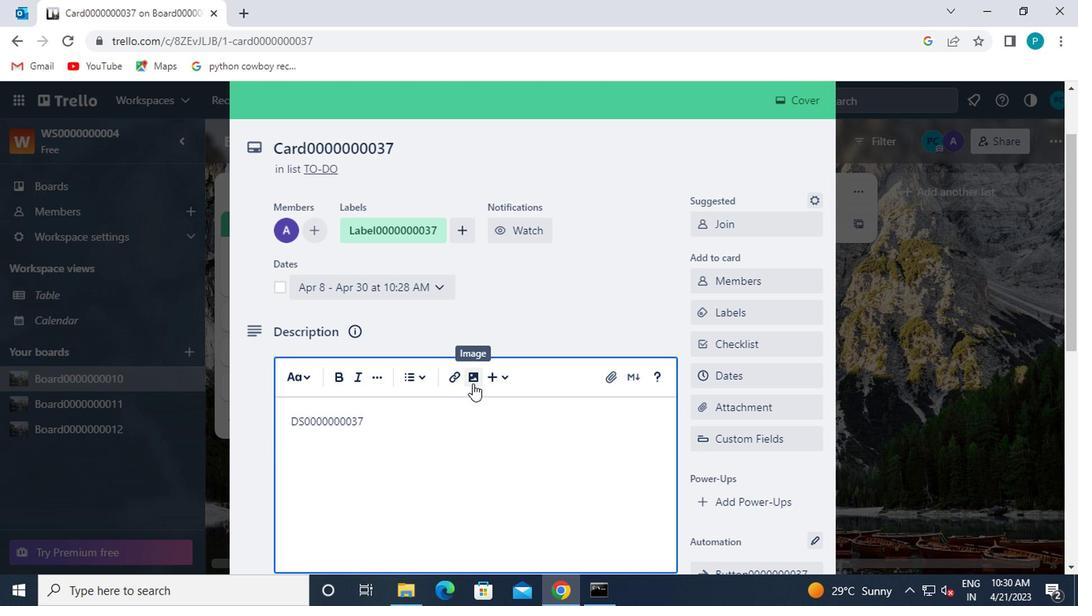 
Action: Mouse moved to (296, 516)
Screenshot: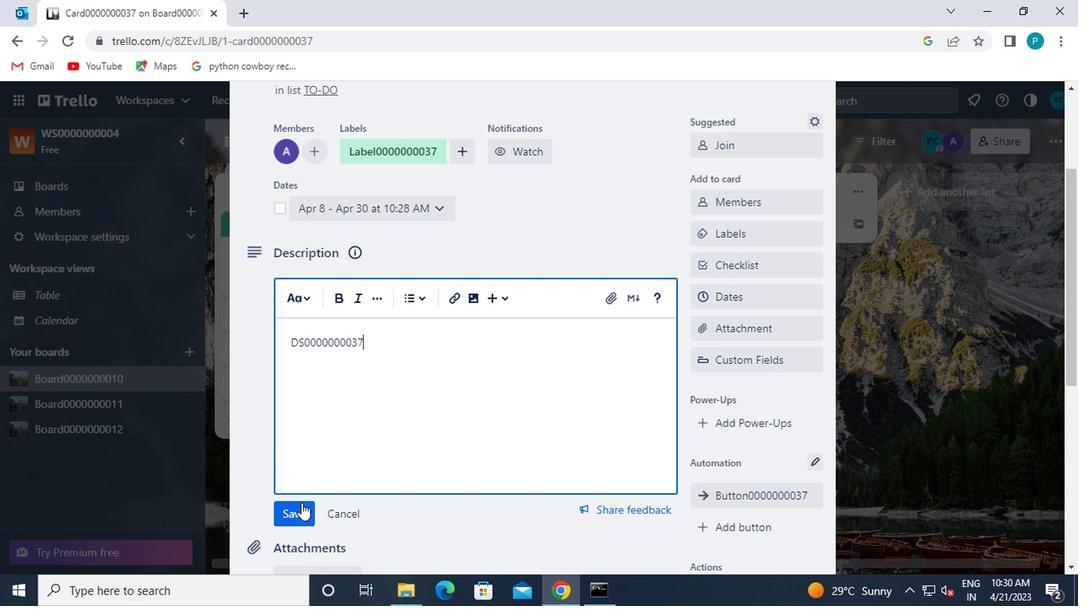 
Action: Mouse pressed left at (296, 516)
Screenshot: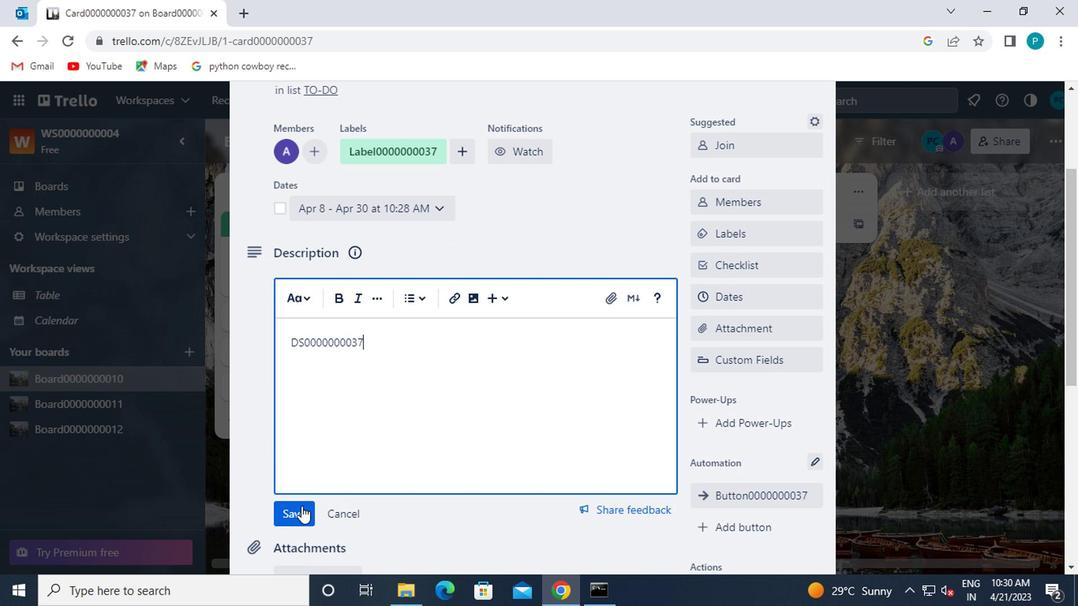 
Action: Mouse scrolled (296, 515) with delta (0, -1)
Screenshot: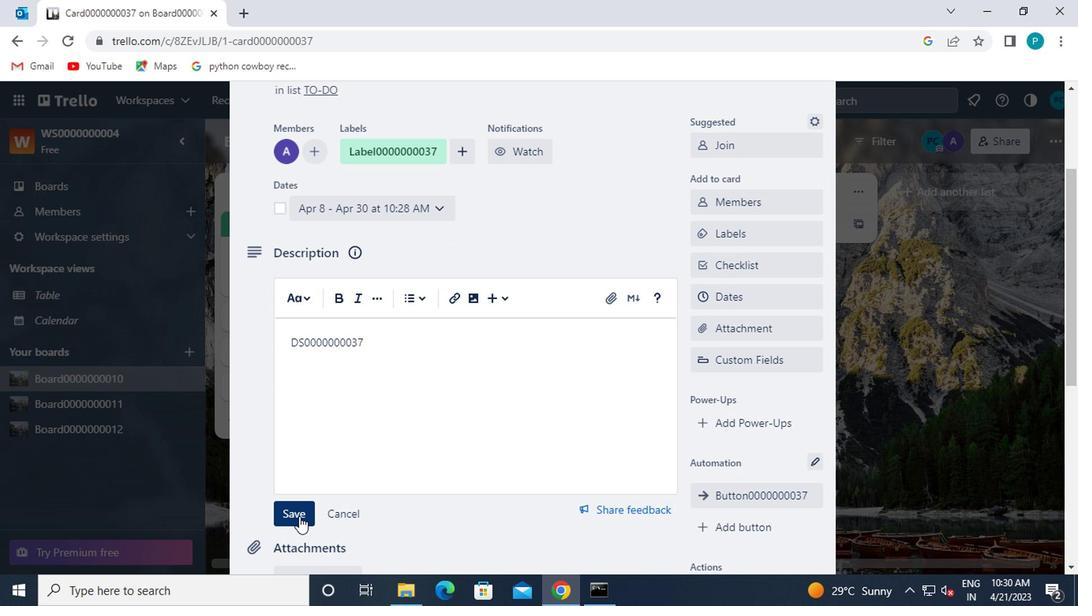 
Action: Mouse scrolled (296, 515) with delta (0, -1)
Screenshot: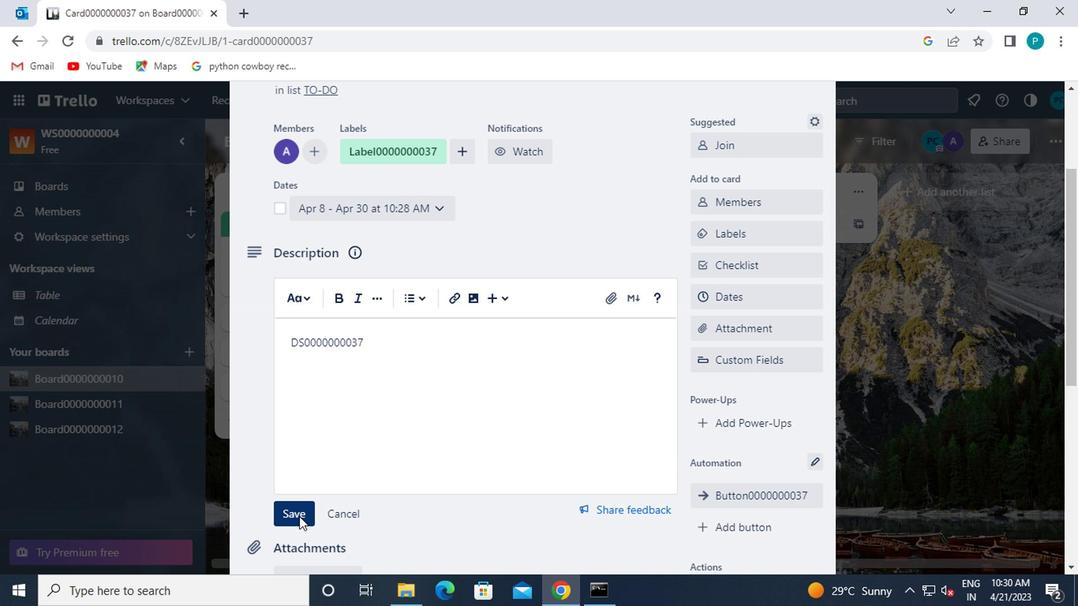 
Action: Mouse moved to (297, 476)
Screenshot: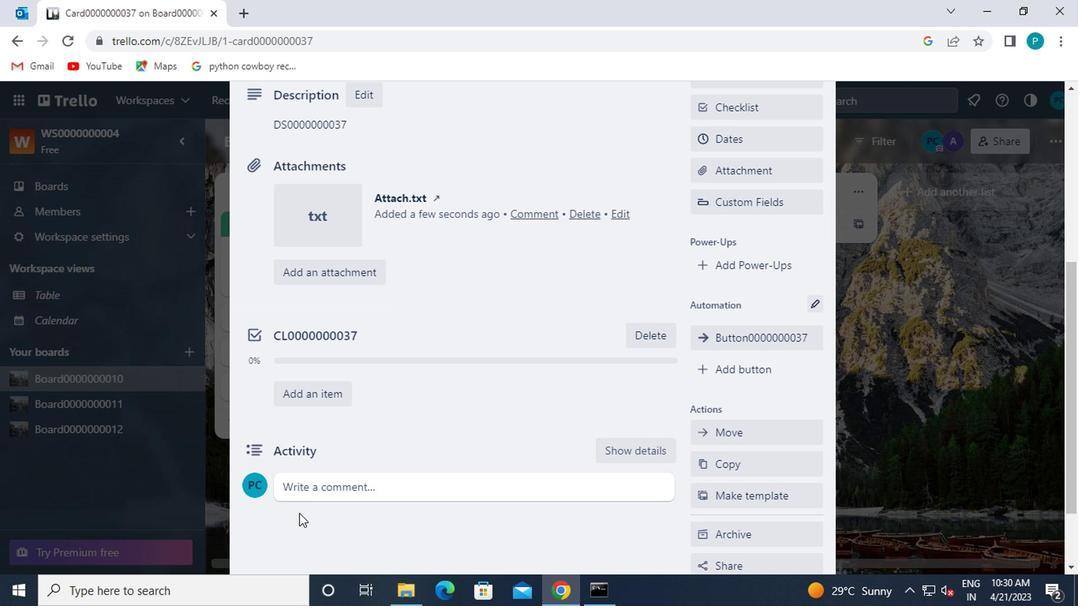 
Action: Mouse pressed left at (297, 476)
Screenshot: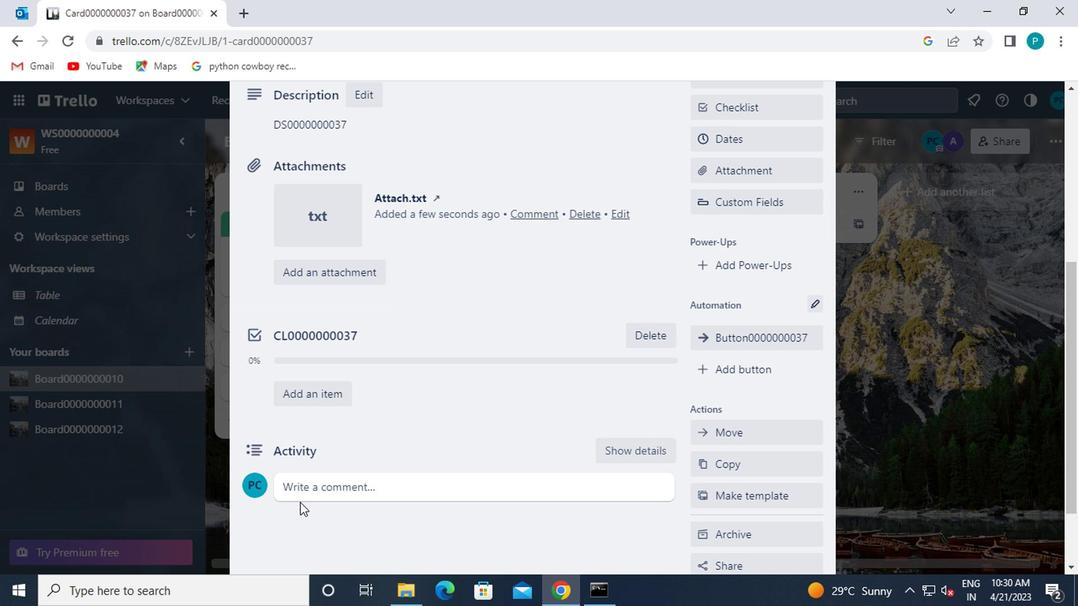 
Action: Key pressed c00<Key.backspace><Key.backspace>m000000000<Key.backspace>37
Screenshot: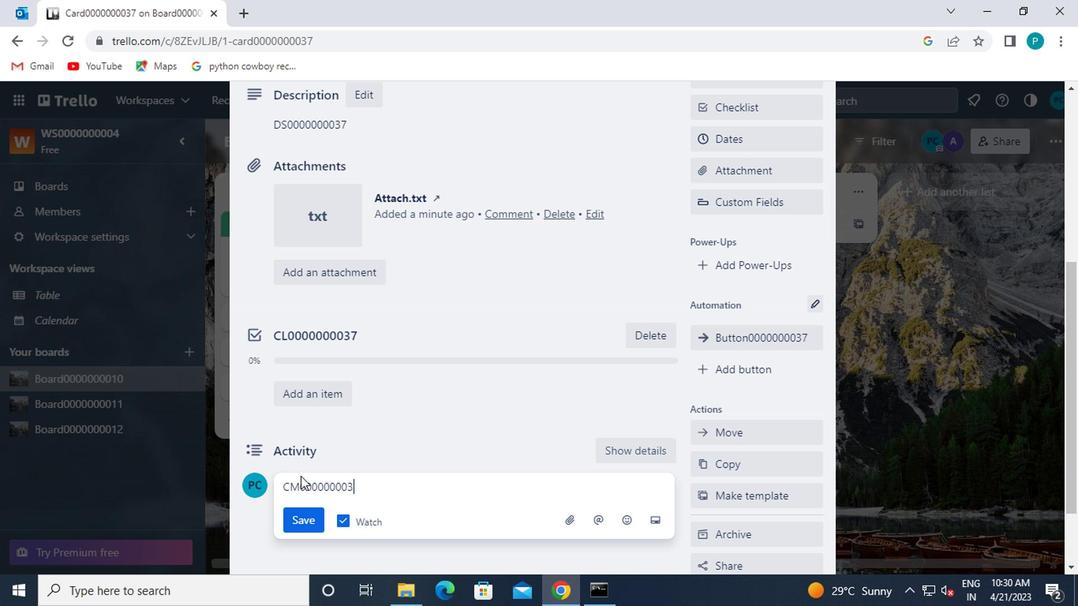 
Action: Mouse moved to (305, 521)
Screenshot: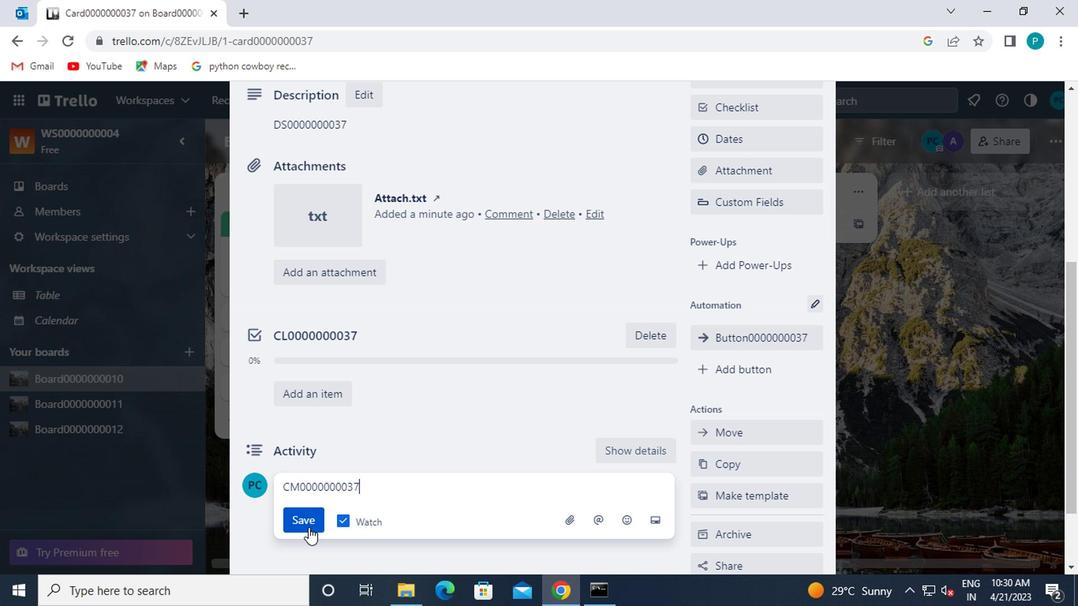 
Action: Mouse pressed left at (305, 521)
Screenshot: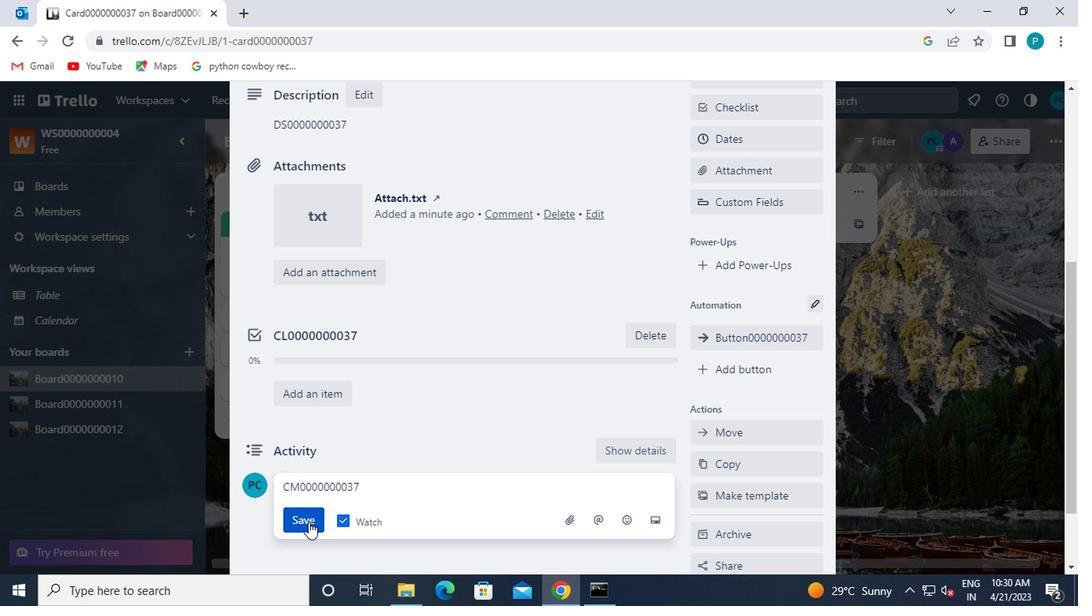 
